 Task:  Click on Golf Select Pick Sheet First name Emma Last name Thompson and  Email softage.2@softage.net Group 1 Jon Rahm Group 2 Jordan Spieth Bonus Golfer Jon Rahm Group 3 Sungjae Im Group 4 Hideki Matsuyama #1 Golfer For The Week Sungjae Im Tie-Breaker Score 1 Submit pick sheet
Action: Mouse moved to (523, 331)
Screenshot: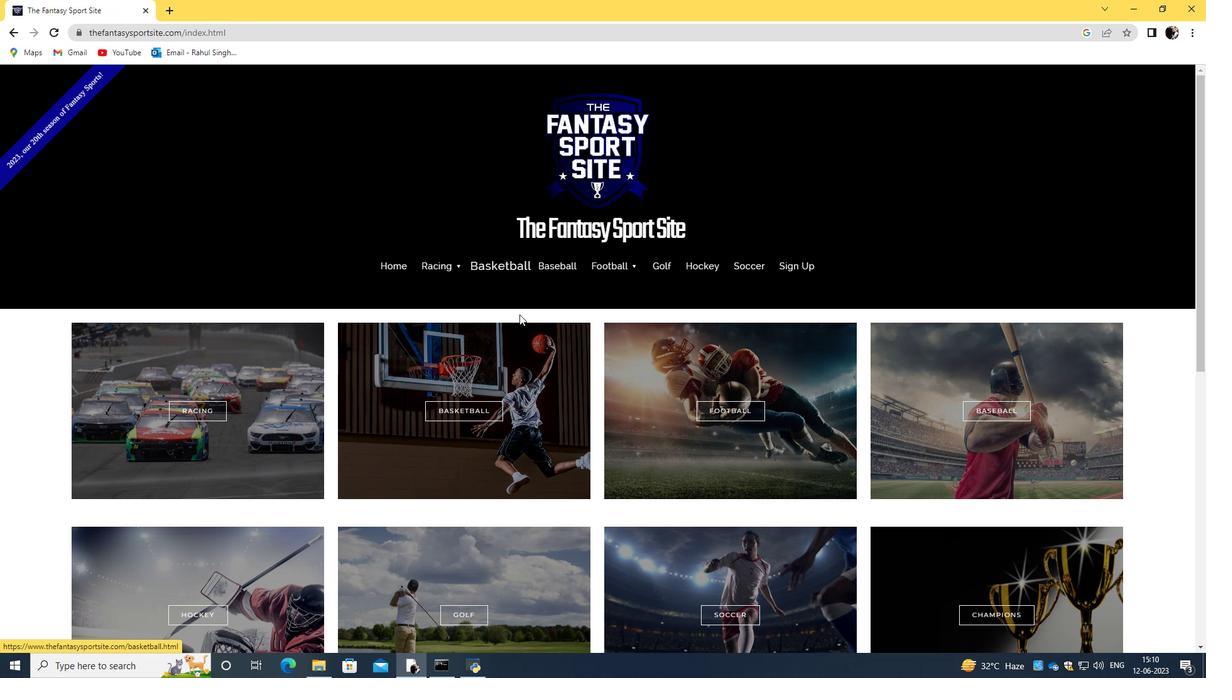 
Action: Mouse scrolled (523, 330) with delta (0, 0)
Screenshot: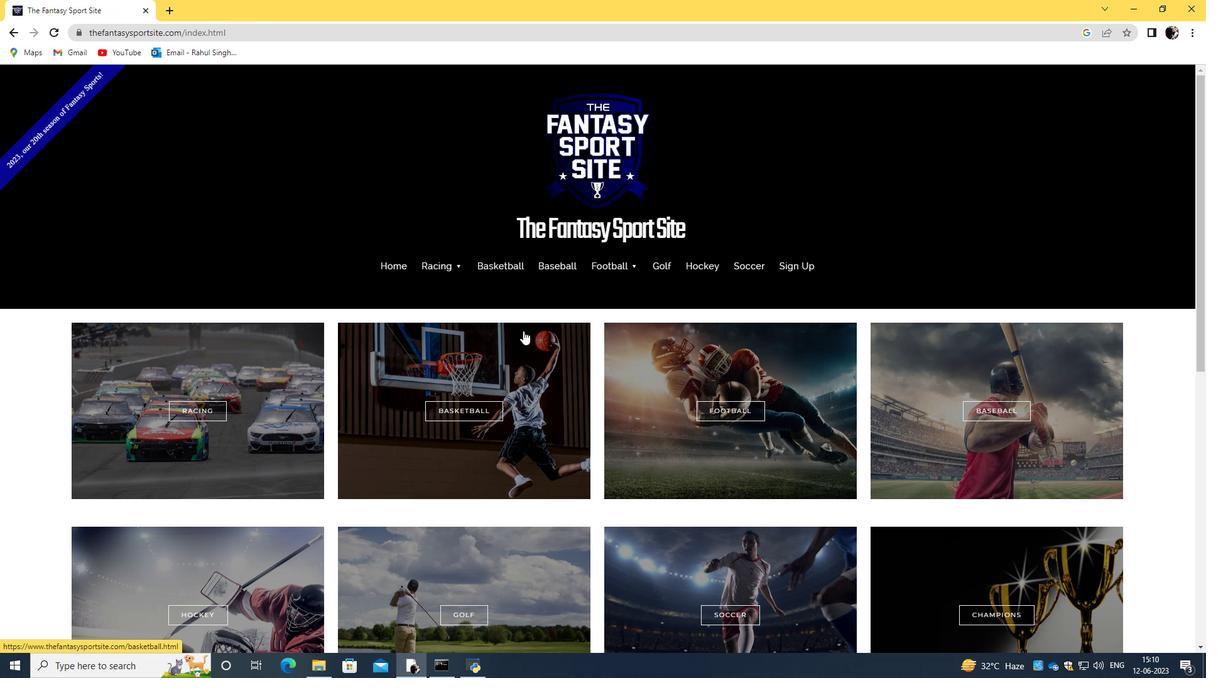 
Action: Mouse scrolled (523, 330) with delta (0, 0)
Screenshot: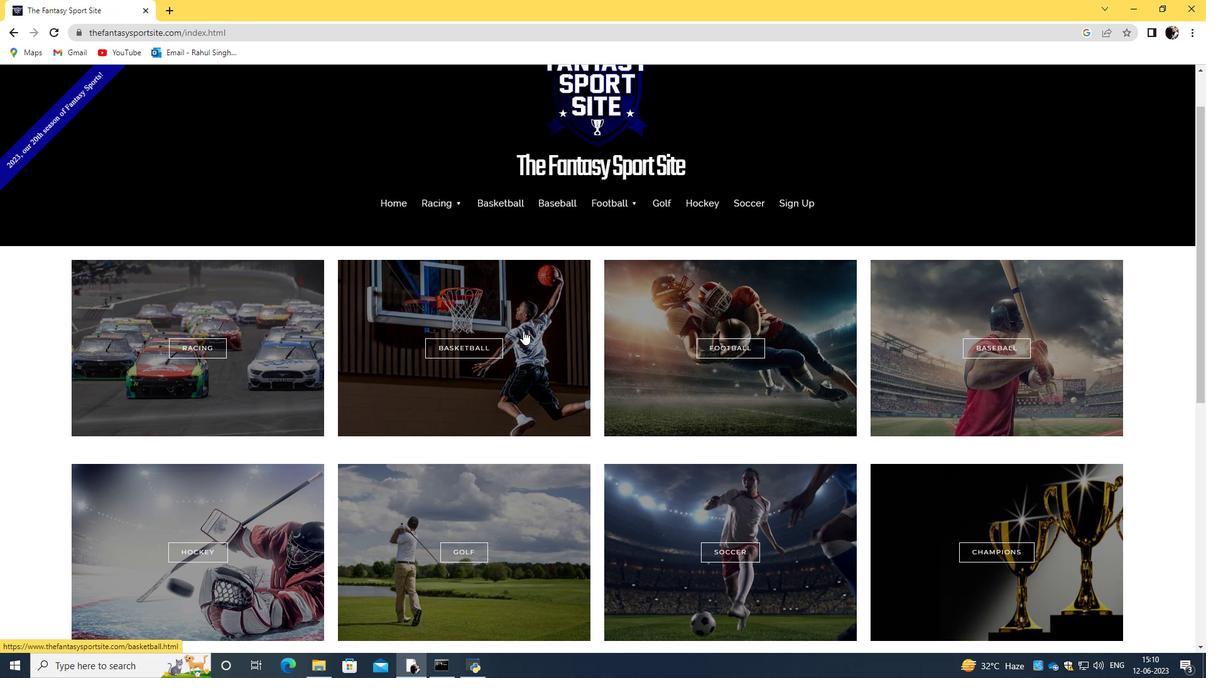 
Action: Mouse moved to (486, 492)
Screenshot: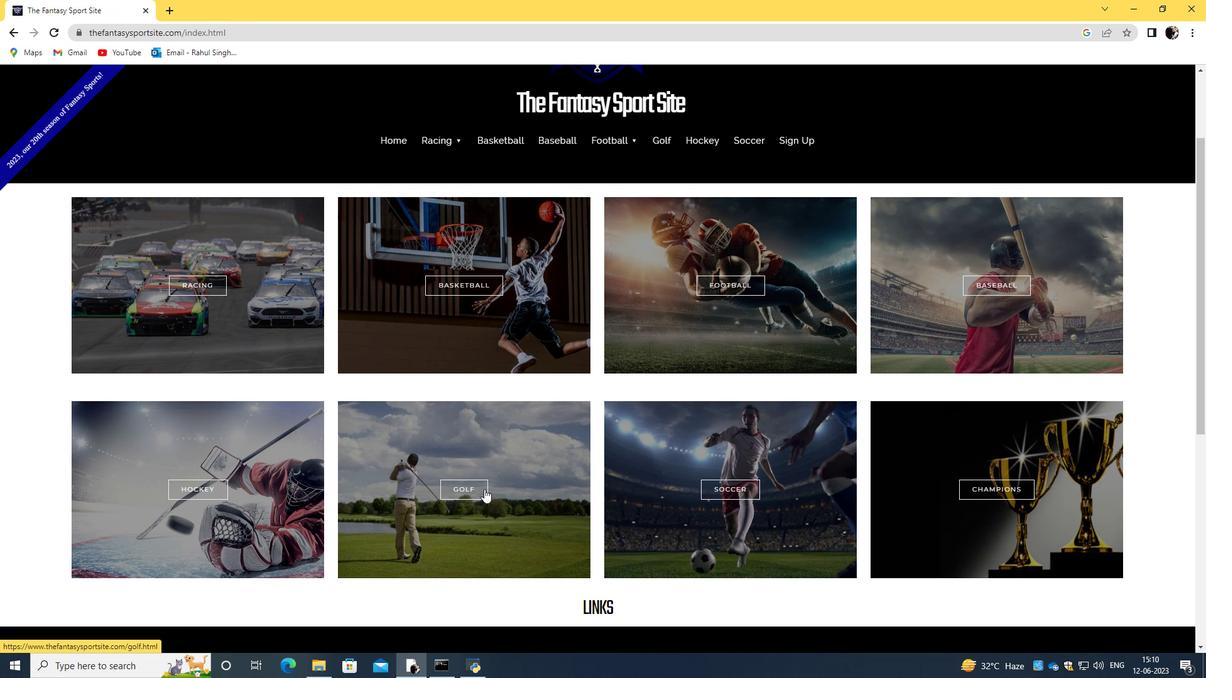
Action: Mouse pressed left at (486, 492)
Screenshot: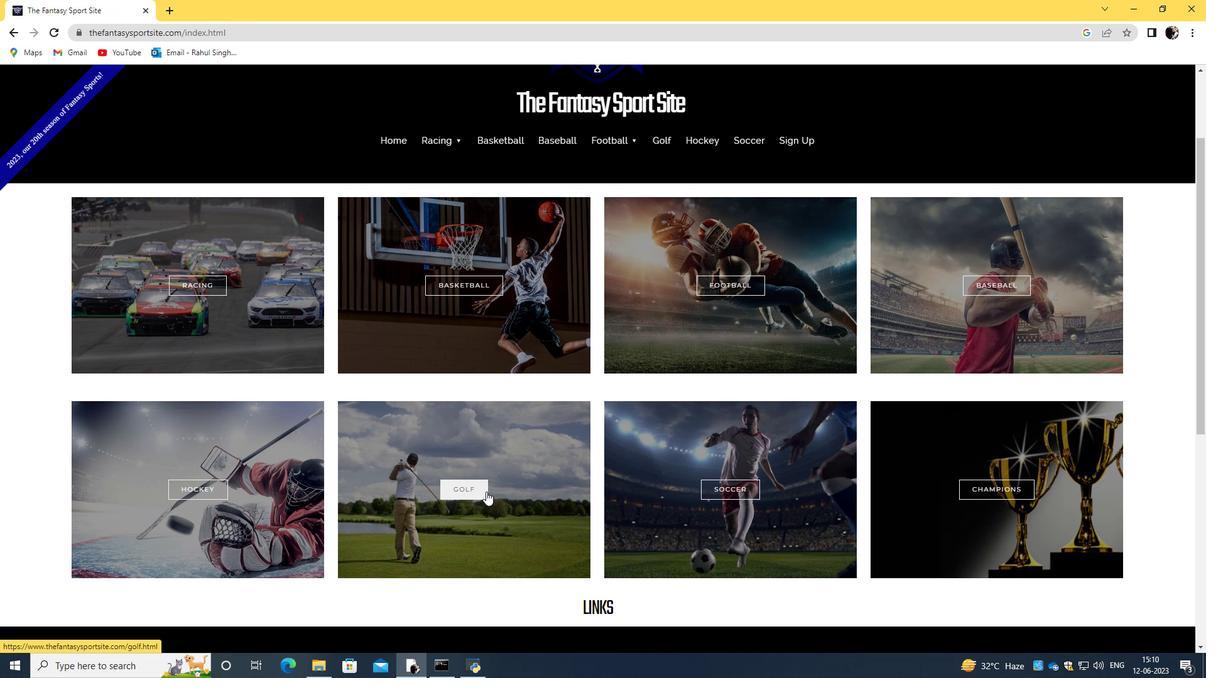 
Action: Mouse moved to (533, 387)
Screenshot: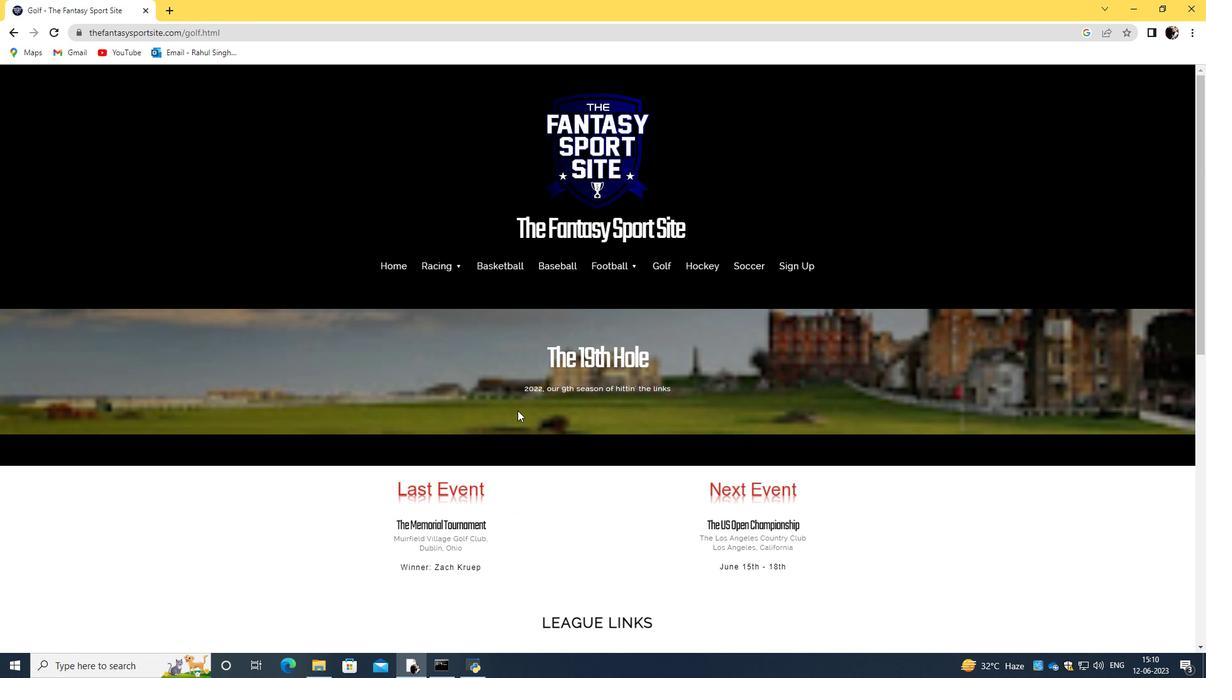 
Action: Mouse scrolled (533, 387) with delta (0, 0)
Screenshot: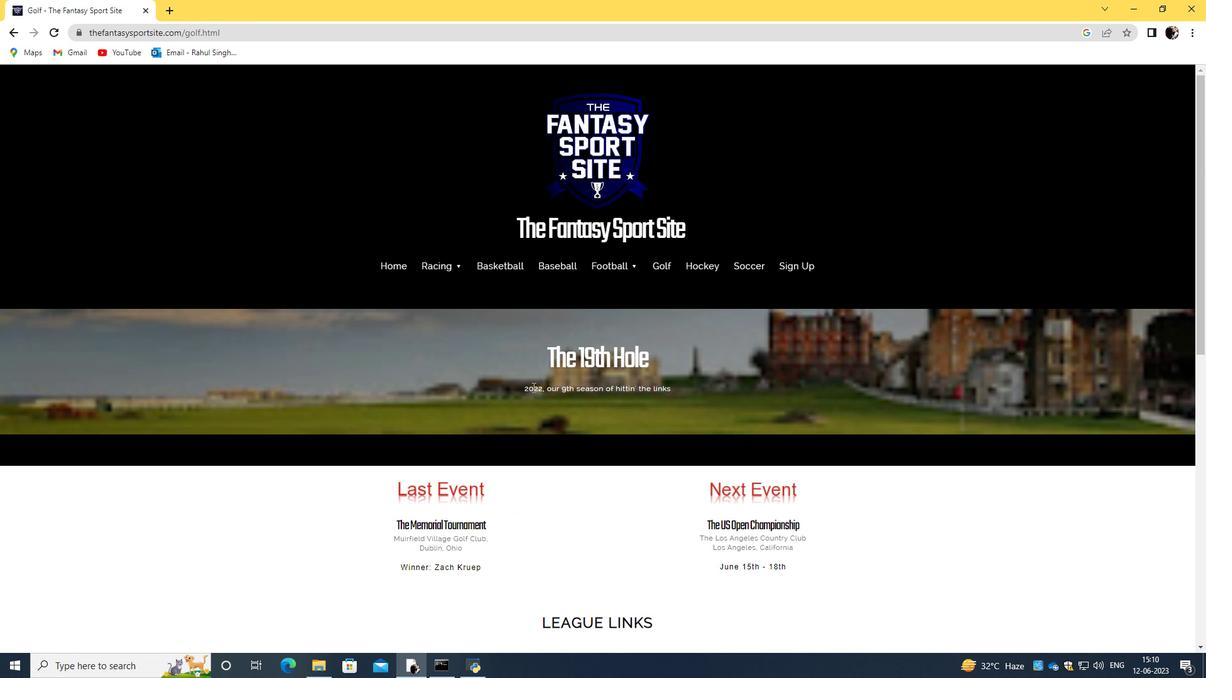 
Action: Mouse scrolled (533, 387) with delta (0, 0)
Screenshot: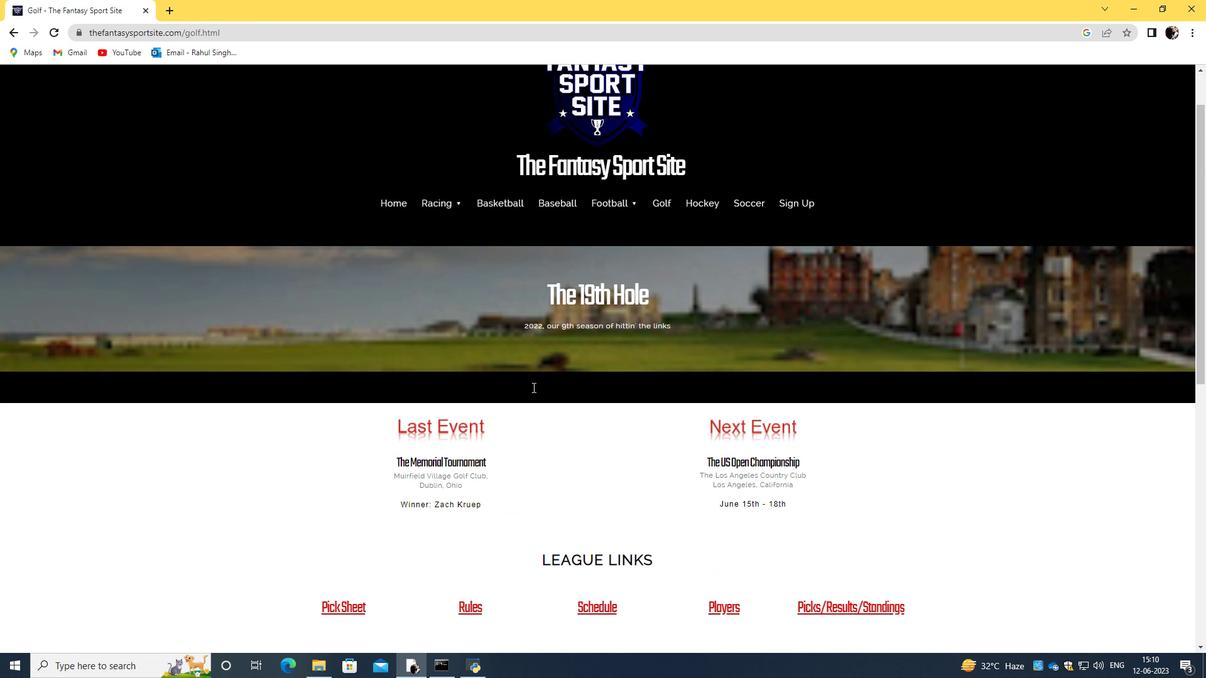 
Action: Mouse scrolled (533, 387) with delta (0, 0)
Screenshot: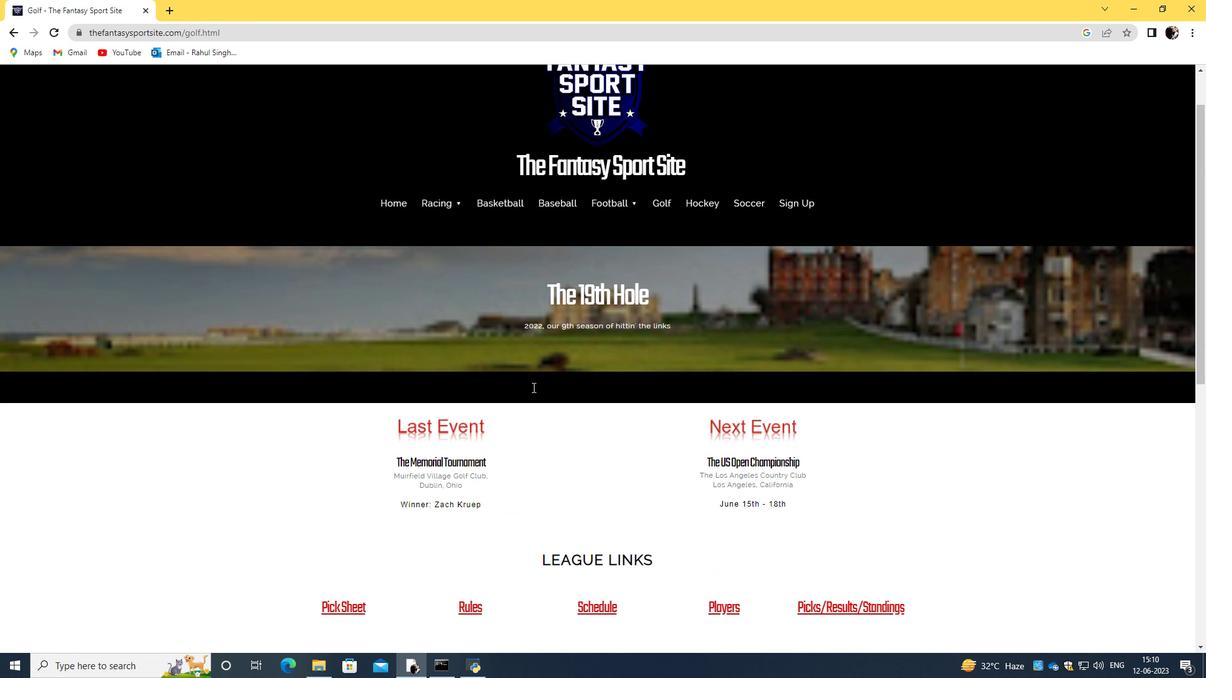 
Action: Mouse moved to (356, 489)
Screenshot: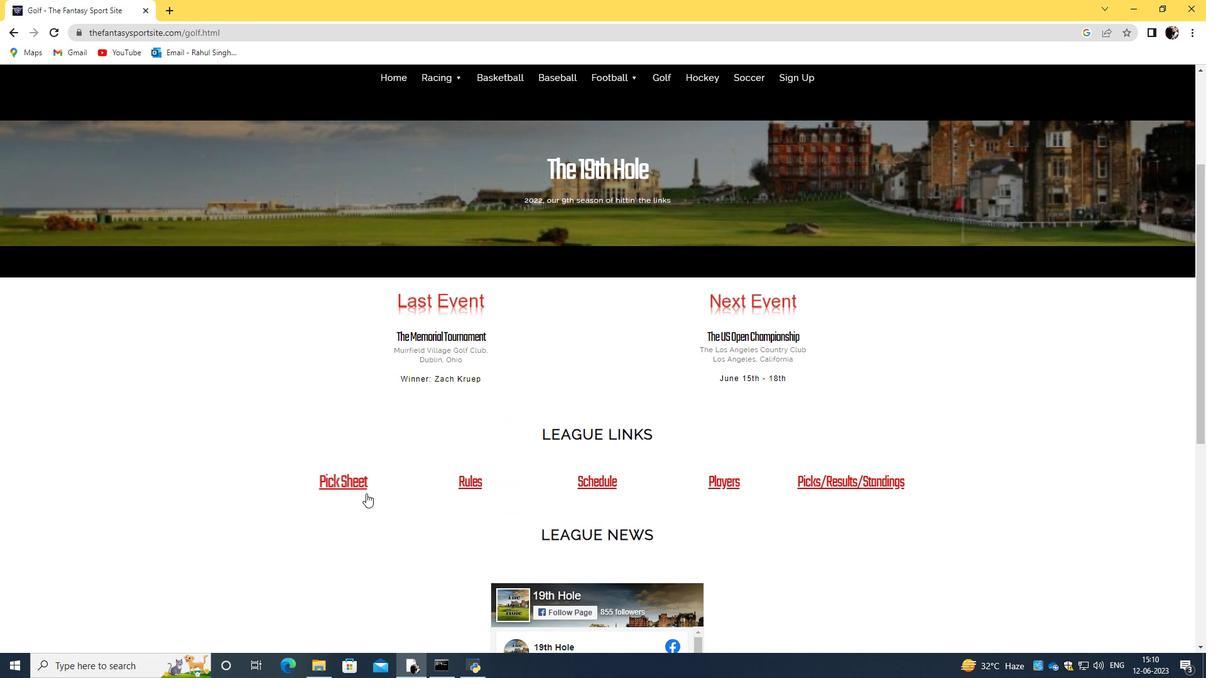 
Action: Mouse pressed left at (356, 489)
Screenshot: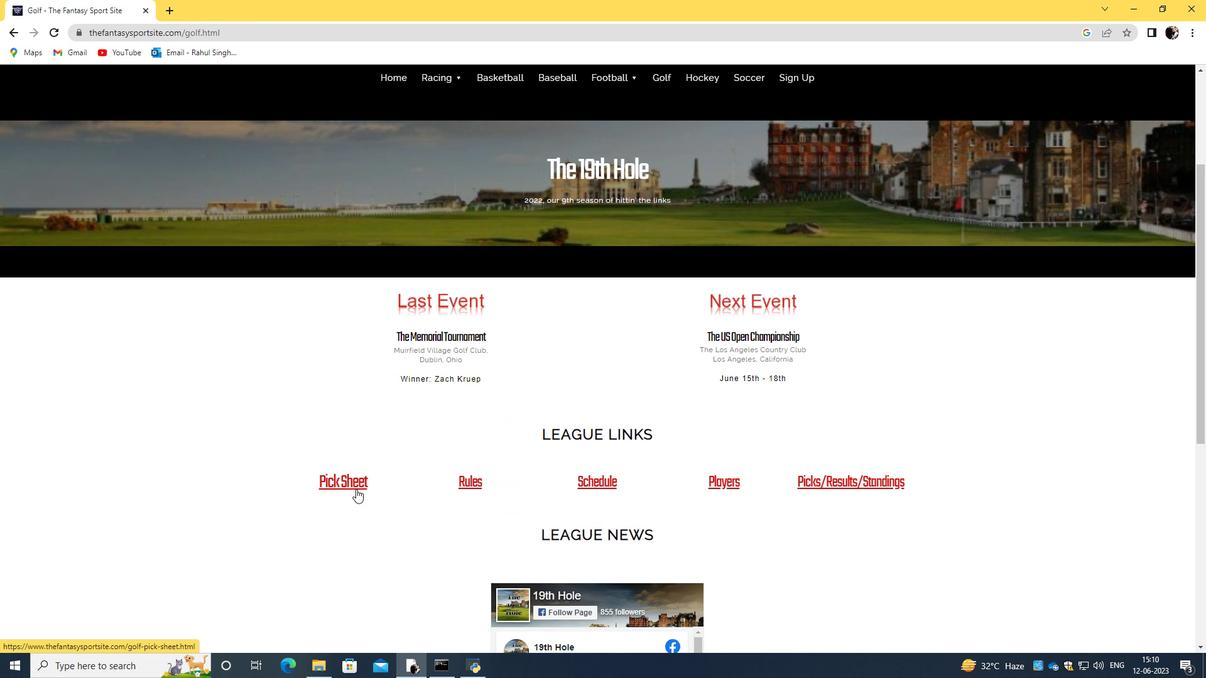 
Action: Mouse moved to (648, 372)
Screenshot: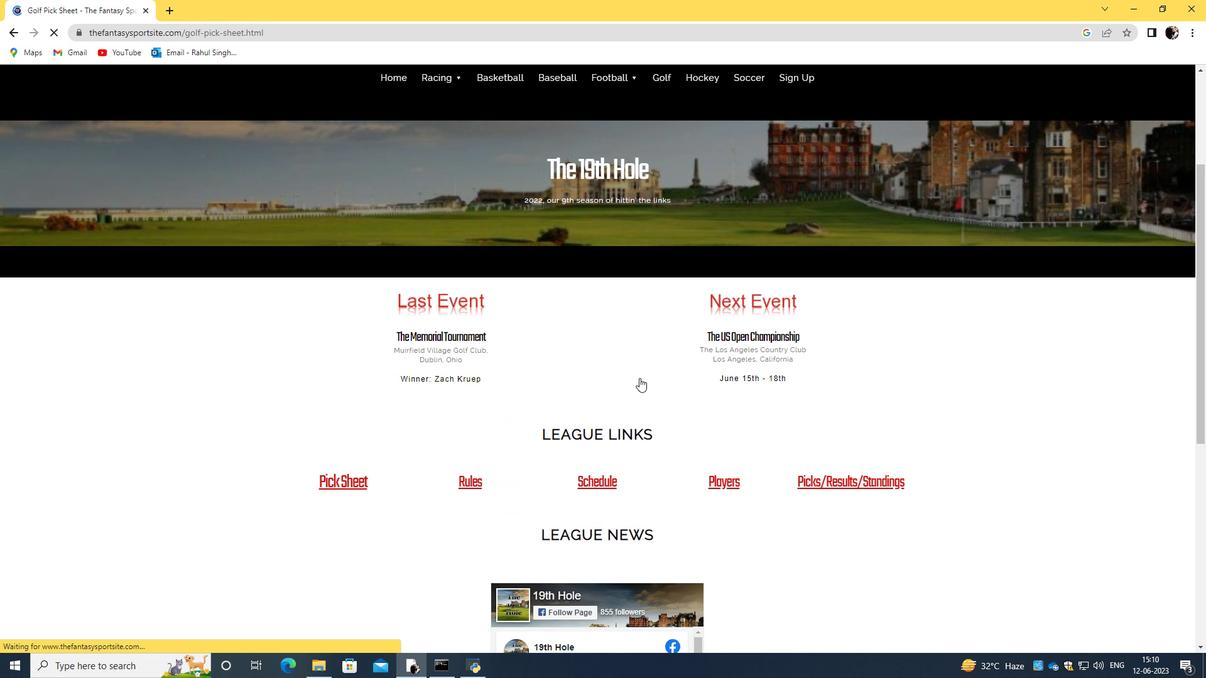 
Action: Mouse scrolled (648, 372) with delta (0, 0)
Screenshot: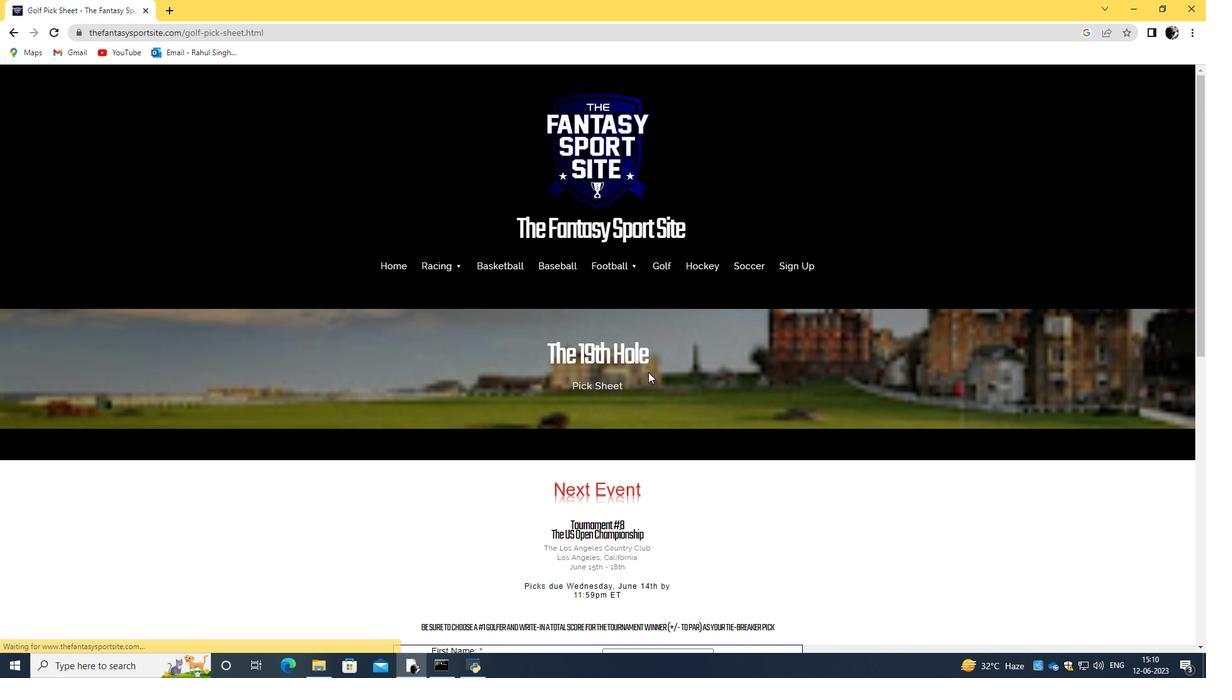 
Action: Mouse scrolled (648, 372) with delta (0, 0)
Screenshot: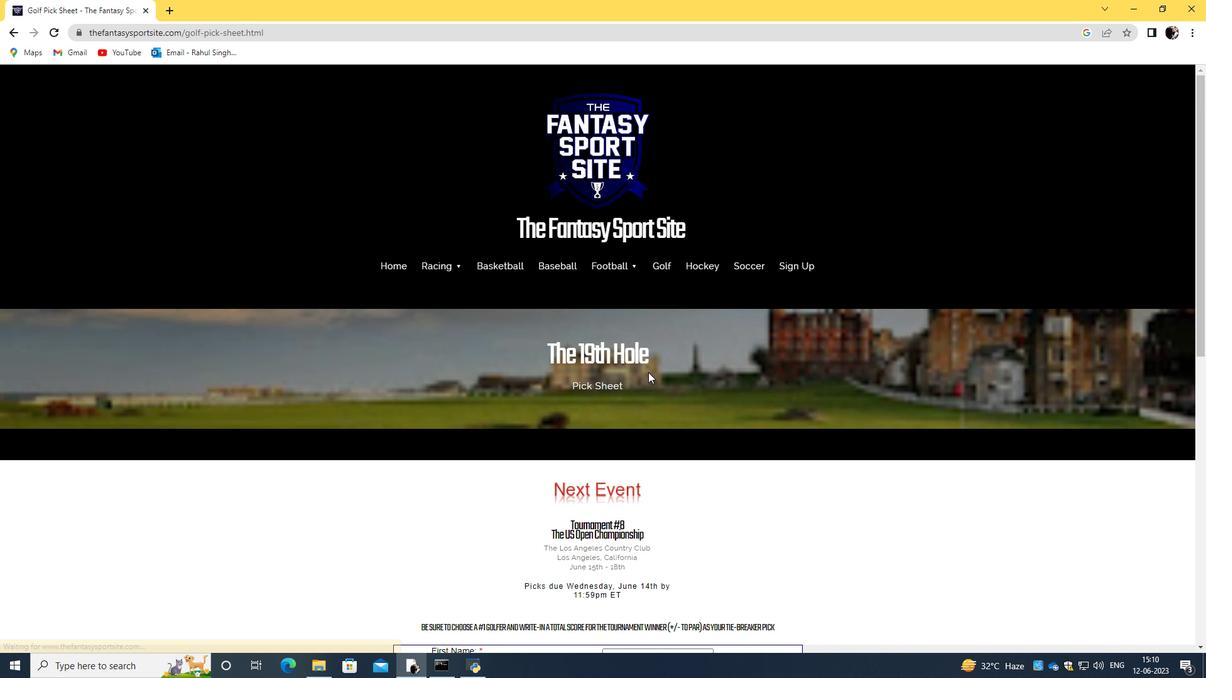 
Action: Mouse moved to (649, 372)
Screenshot: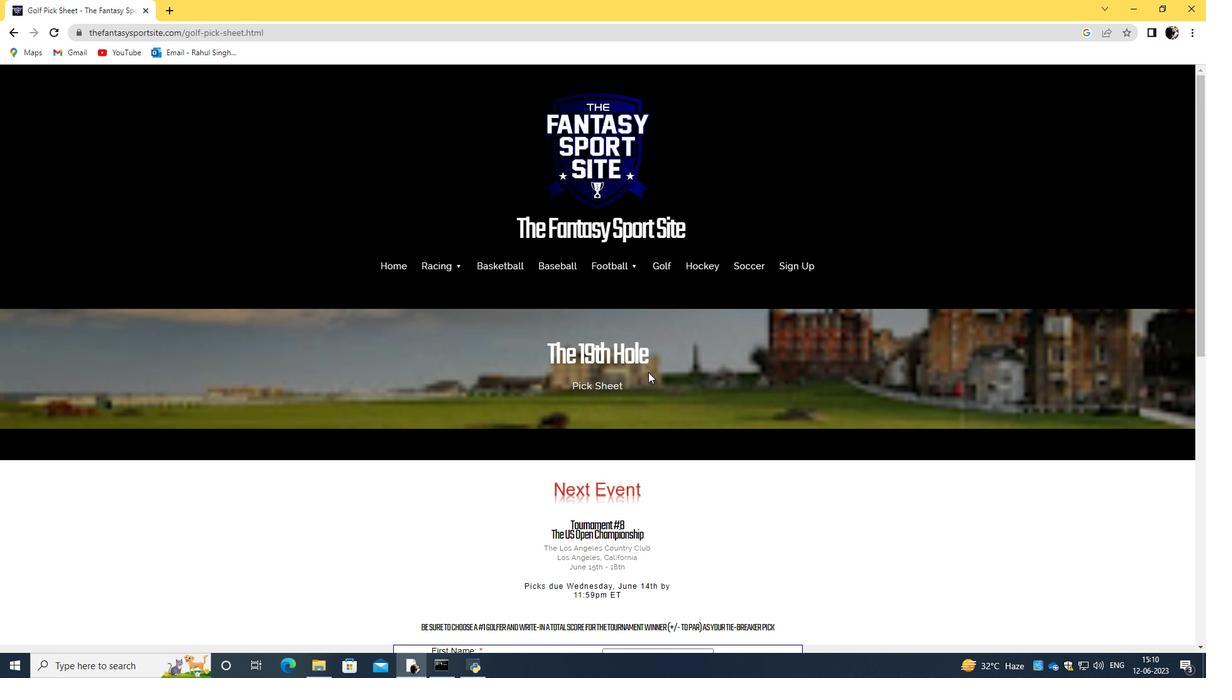 
Action: Mouse scrolled (649, 372) with delta (0, 0)
Screenshot: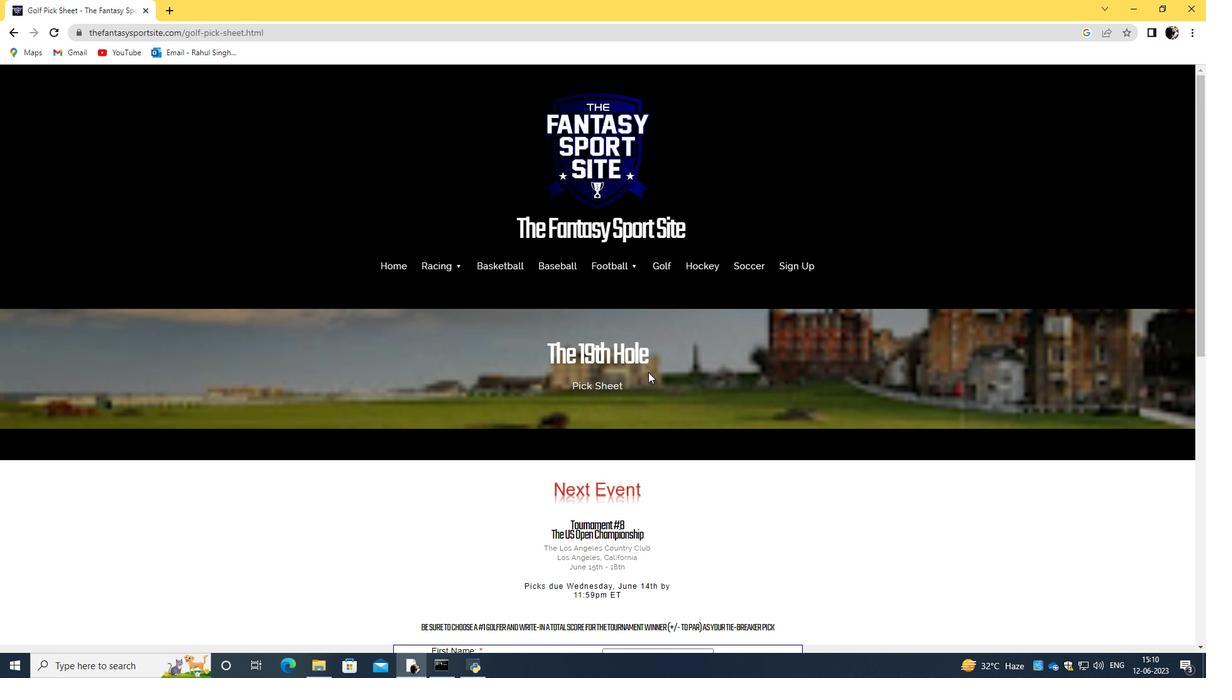 
Action: Mouse scrolled (649, 372) with delta (0, 0)
Screenshot: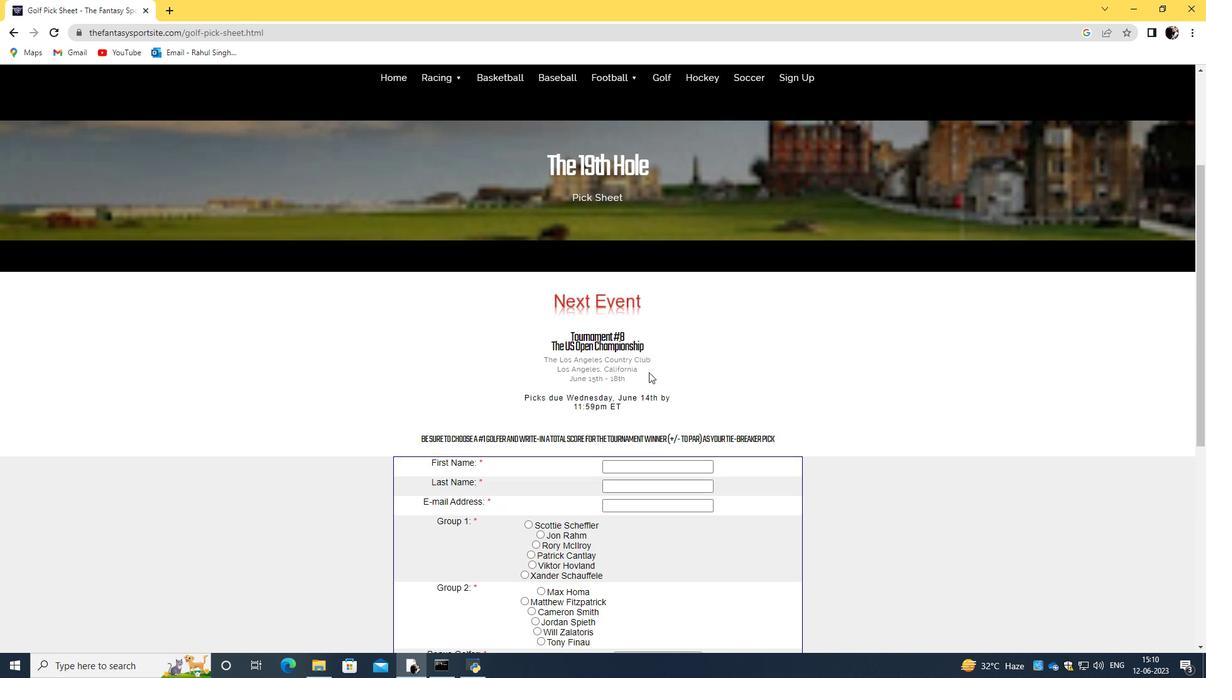 
Action: Mouse moved to (649, 372)
Screenshot: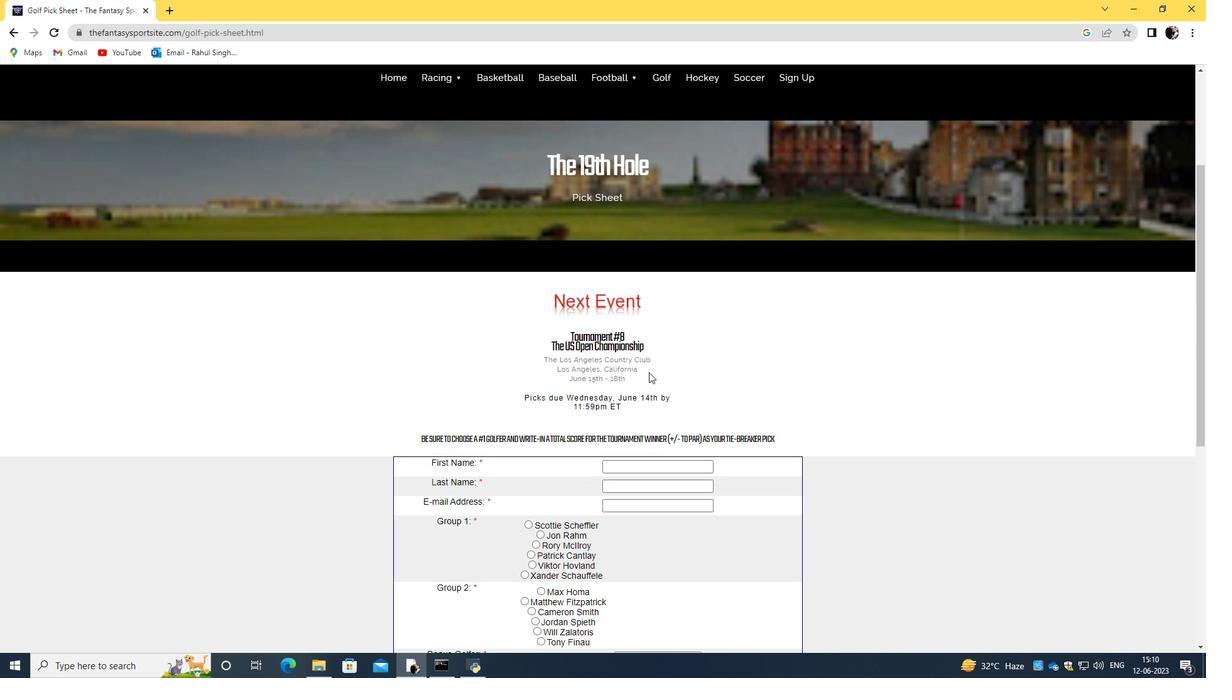 
Action: Mouse scrolled (649, 372) with delta (0, 0)
Screenshot: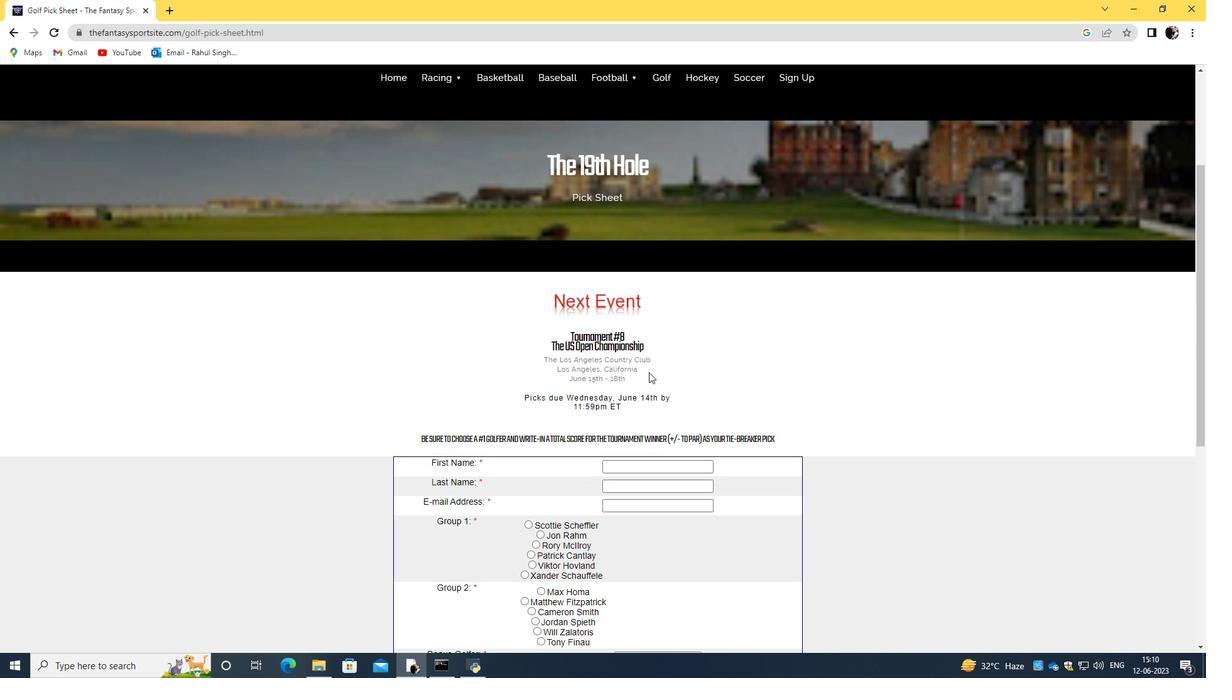 
Action: Mouse moved to (648, 341)
Screenshot: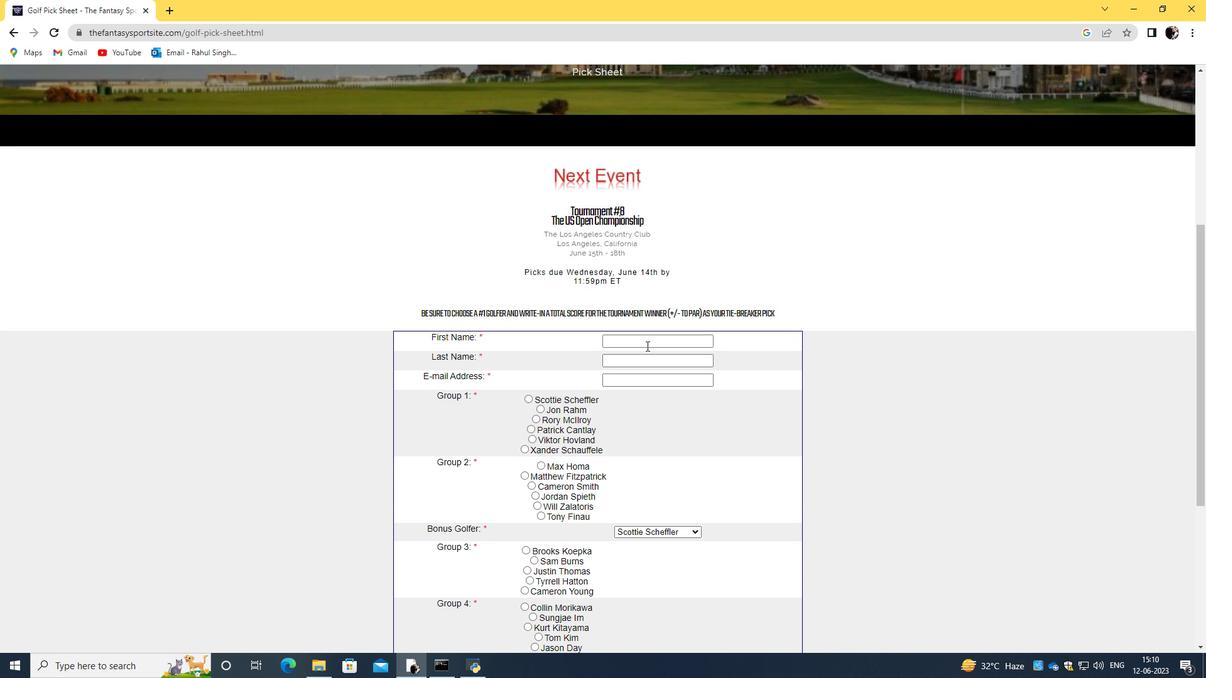 
Action: Mouse pressed left at (648, 341)
Screenshot: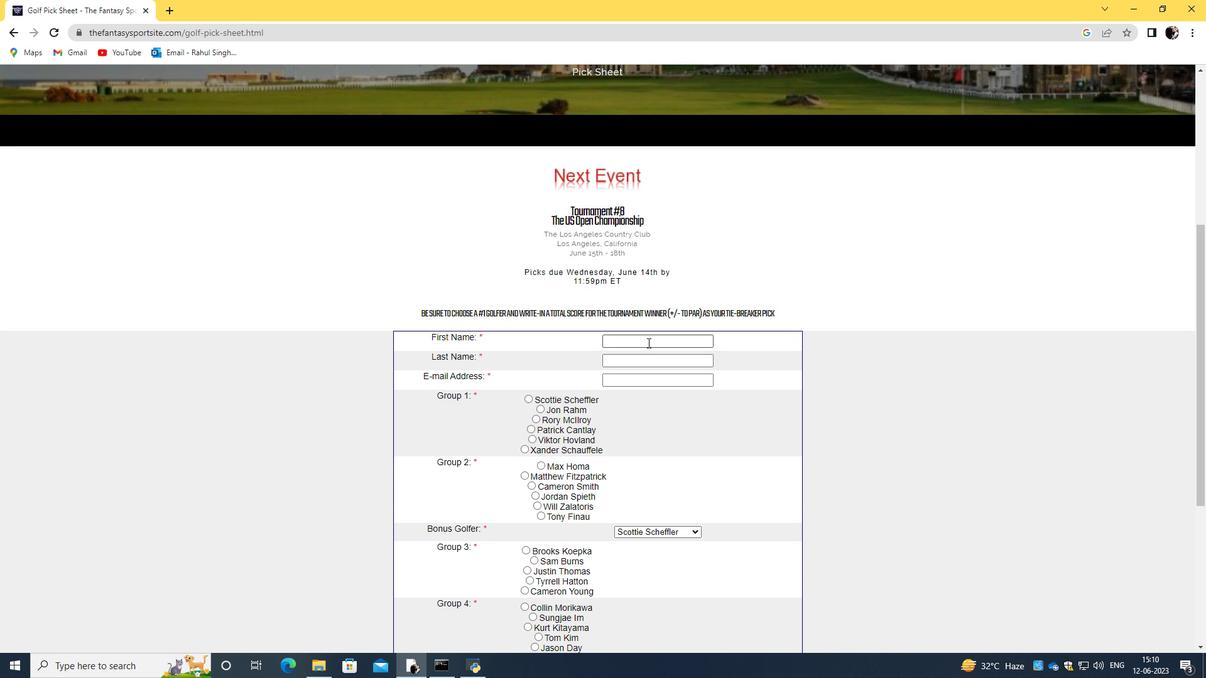 
Action: Key pressed <Key.caps_lock>E<Key.caps_lock>mma<Key.tab>t<Key.caps_lock><Key.backspace>T<Key.caps_lock>hompson<Key.tab>softage.2<Key.shift>@softage.net
Screenshot: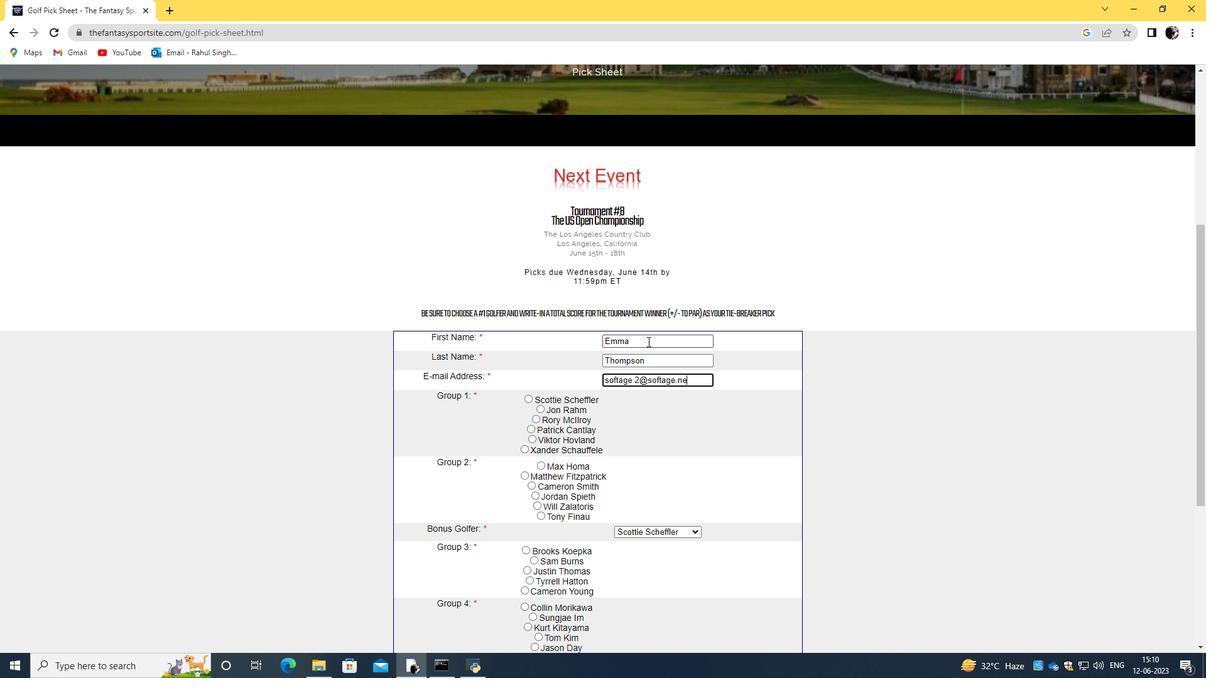 
Action: Mouse moved to (647, 407)
Screenshot: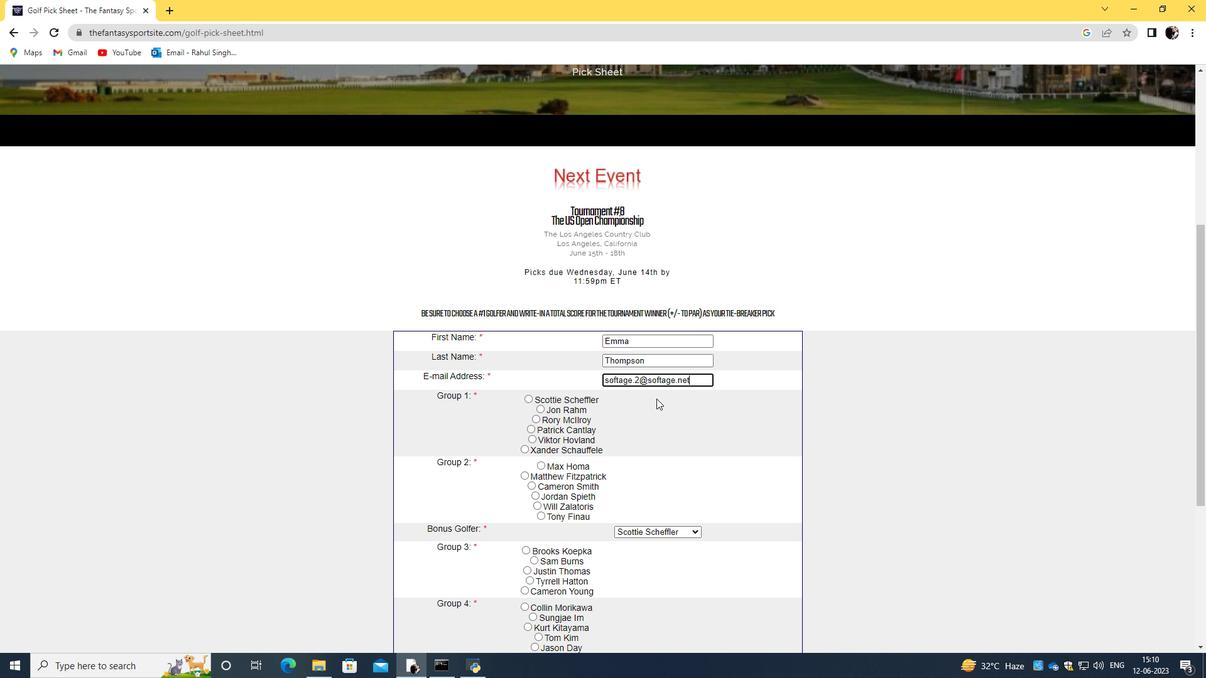 
Action: Mouse scrolled (647, 407) with delta (0, 0)
Screenshot: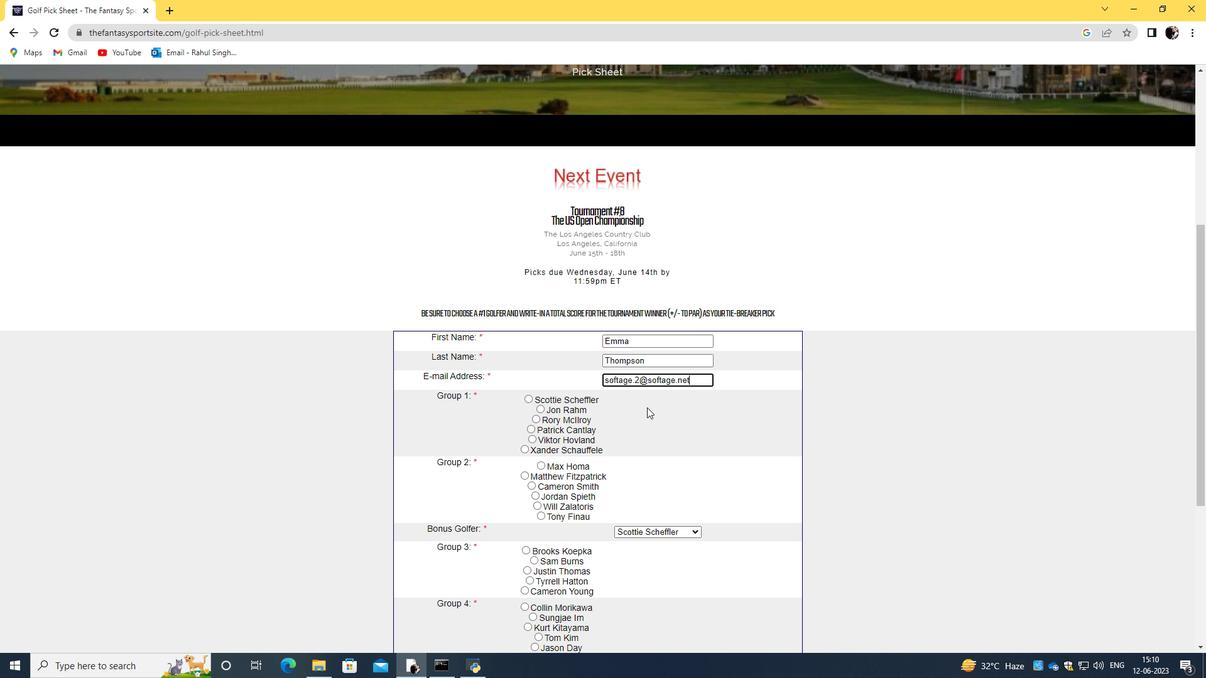 
Action: Mouse scrolled (647, 407) with delta (0, 0)
Screenshot: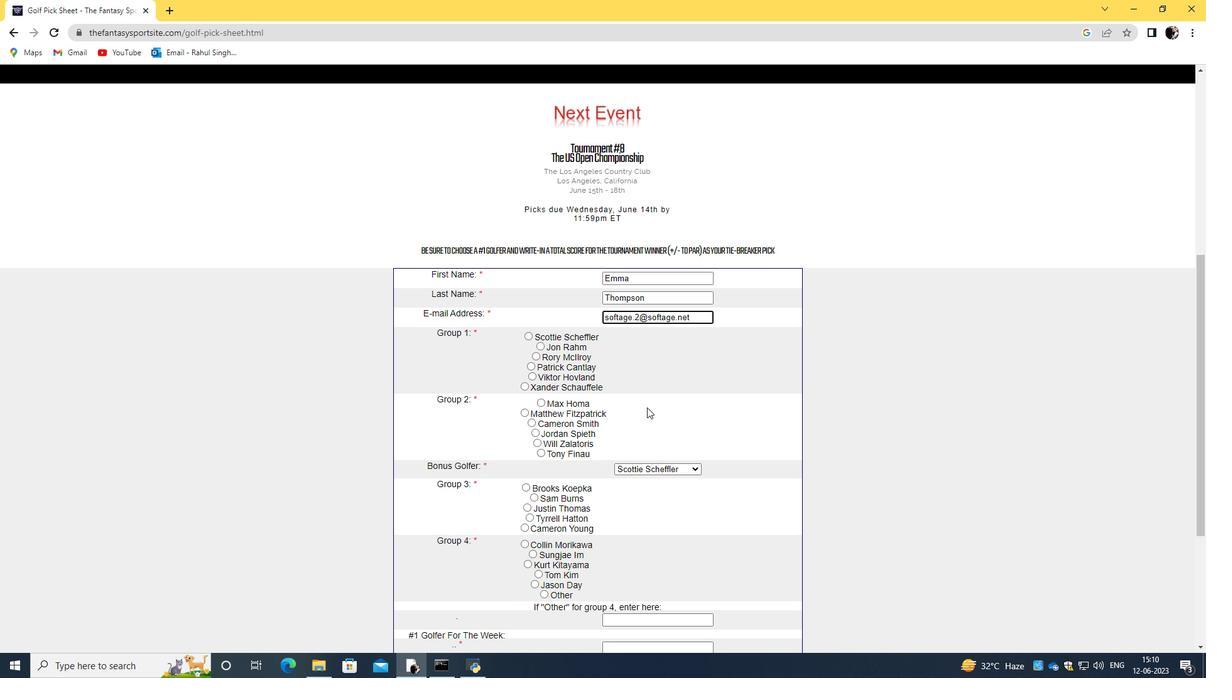 
Action: Mouse moved to (644, 388)
Screenshot: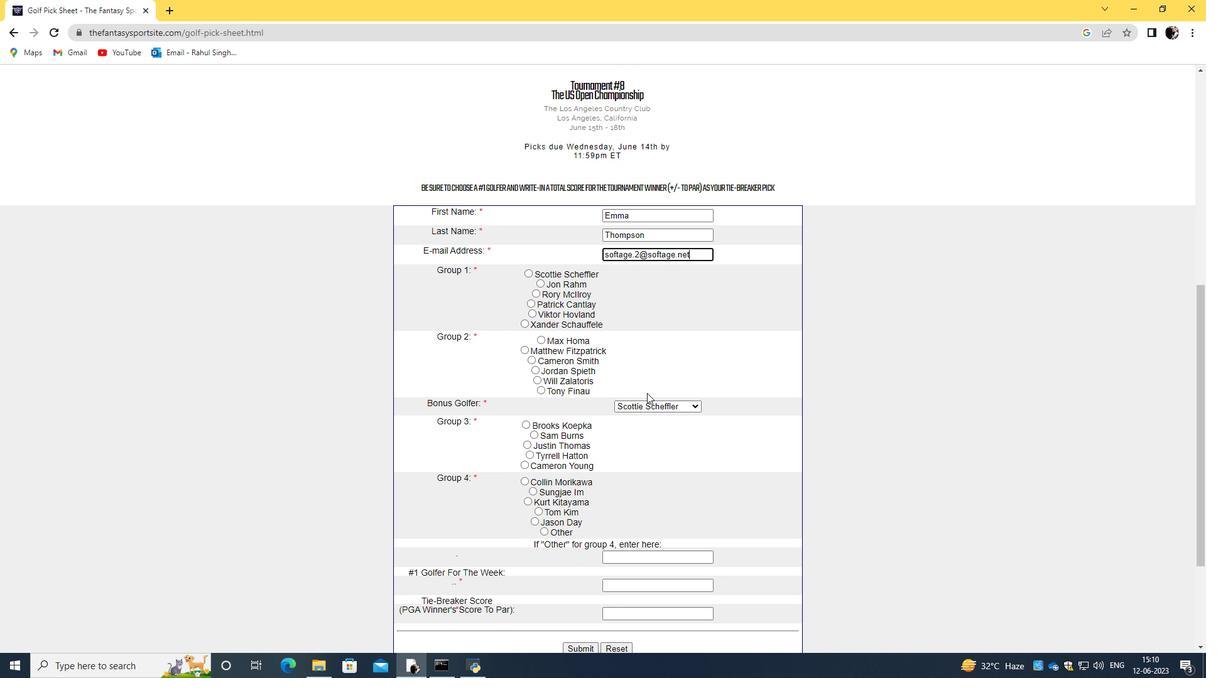 
Action: Mouse scrolled (644, 389) with delta (0, 0)
Screenshot: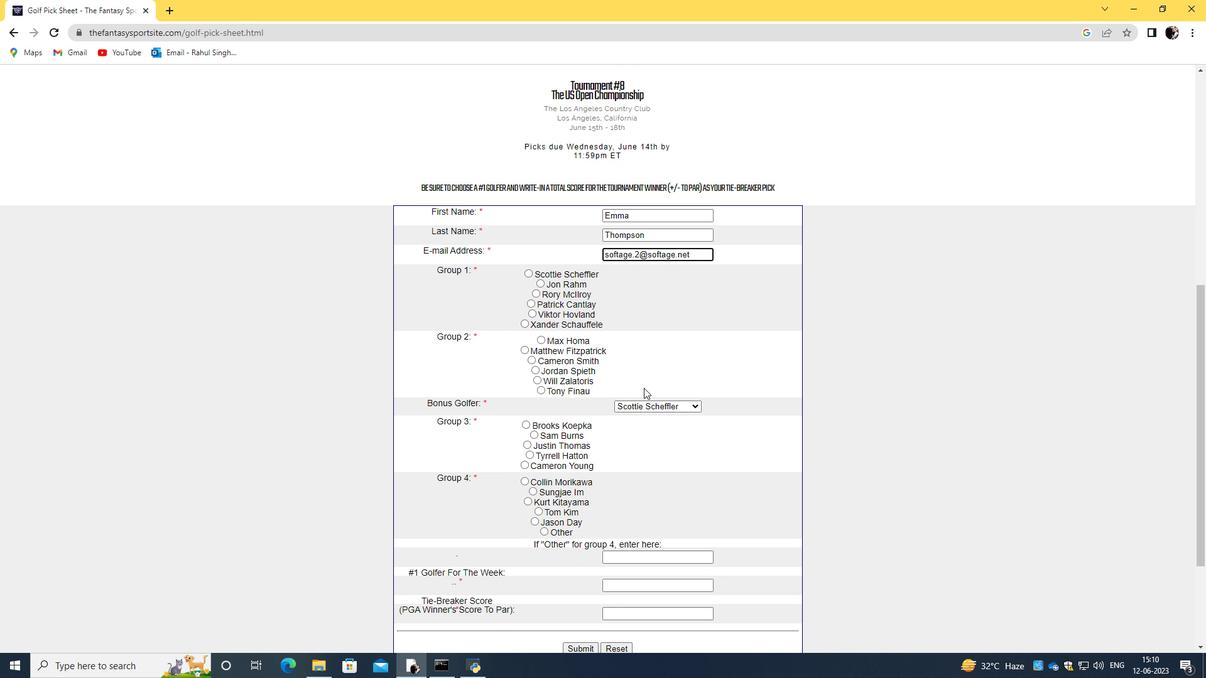 
Action: Mouse moved to (540, 345)
Screenshot: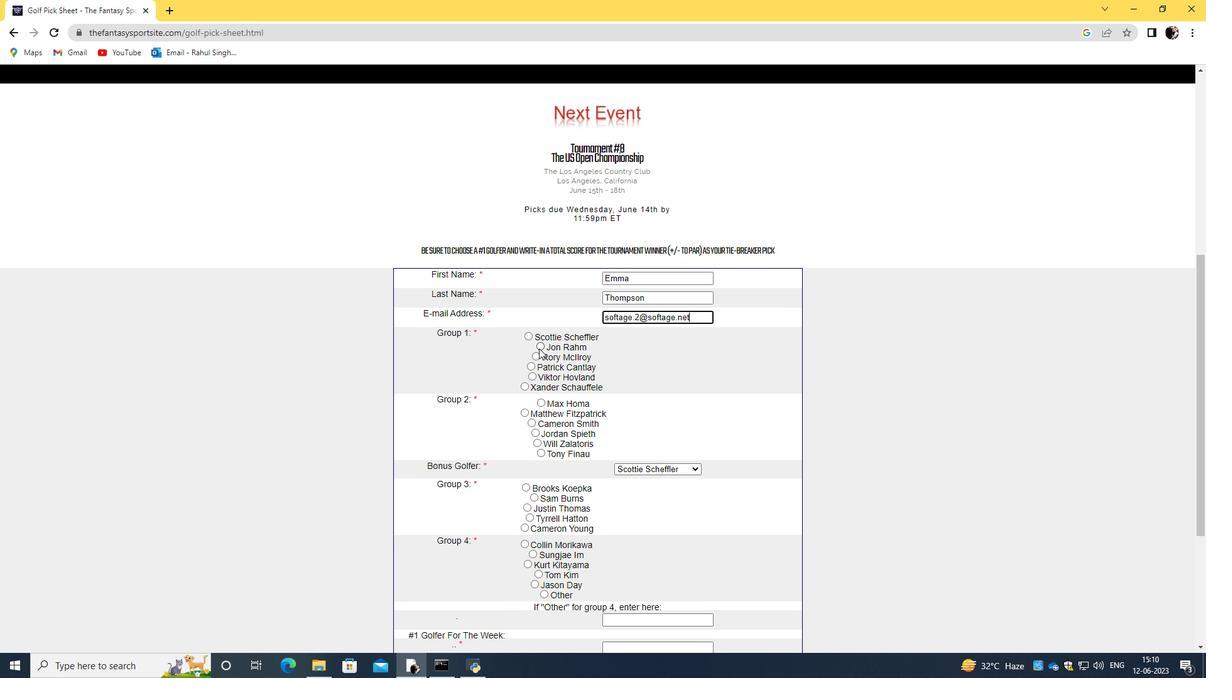 
Action: Mouse pressed left at (540, 345)
Screenshot: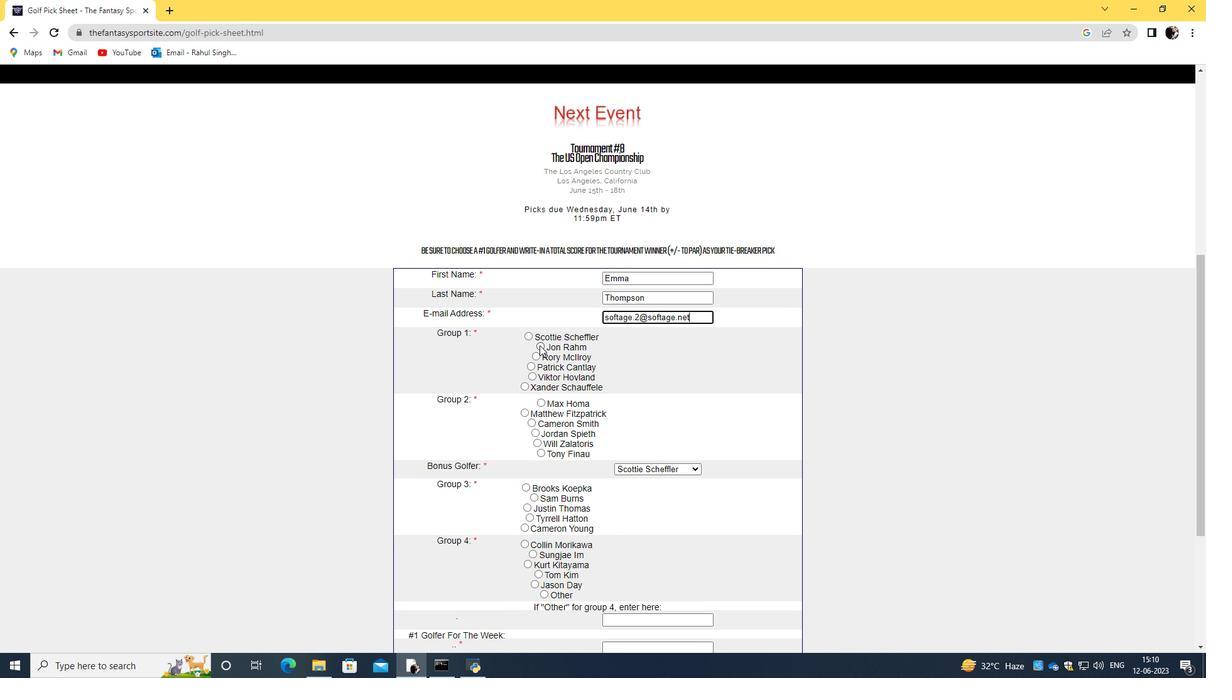 
Action: Mouse moved to (615, 378)
Screenshot: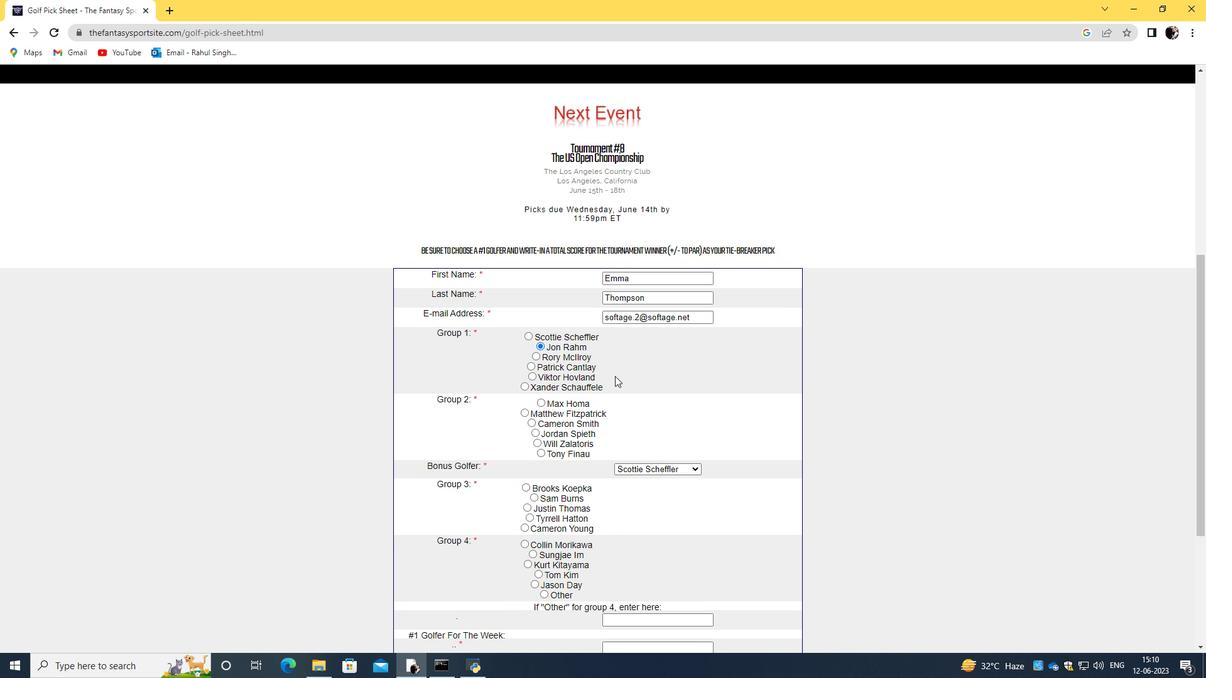 
Action: Mouse scrolled (615, 377) with delta (0, 0)
Screenshot: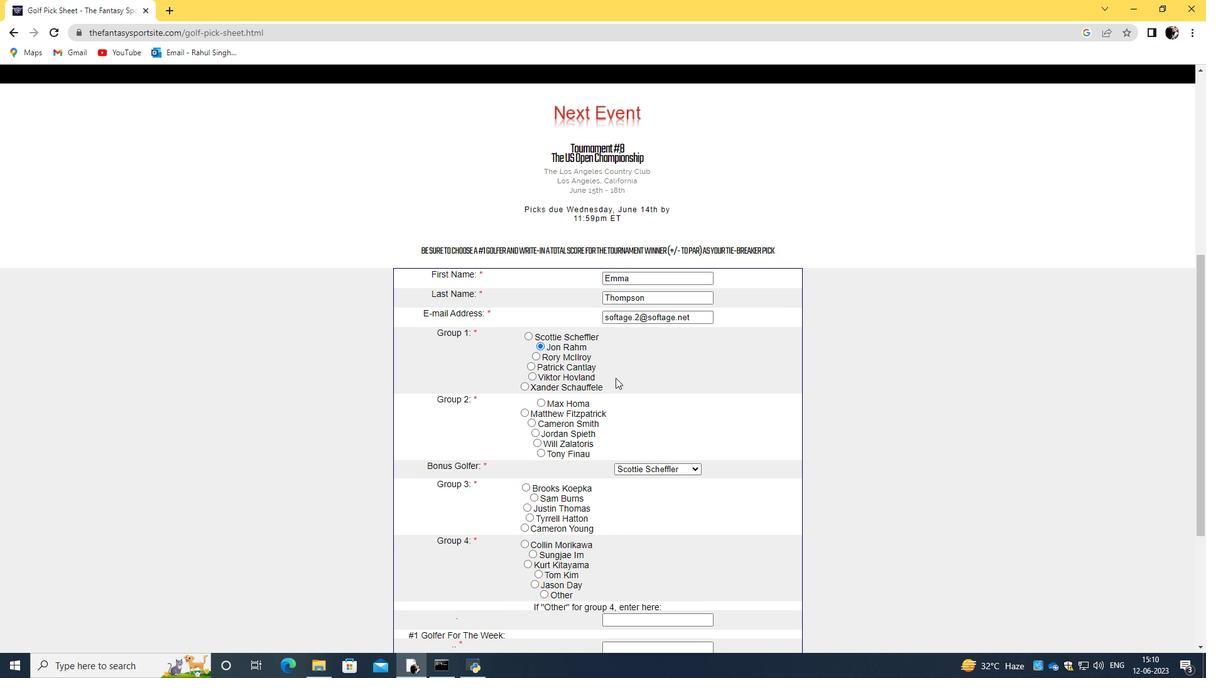 
Action: Mouse moved to (534, 370)
Screenshot: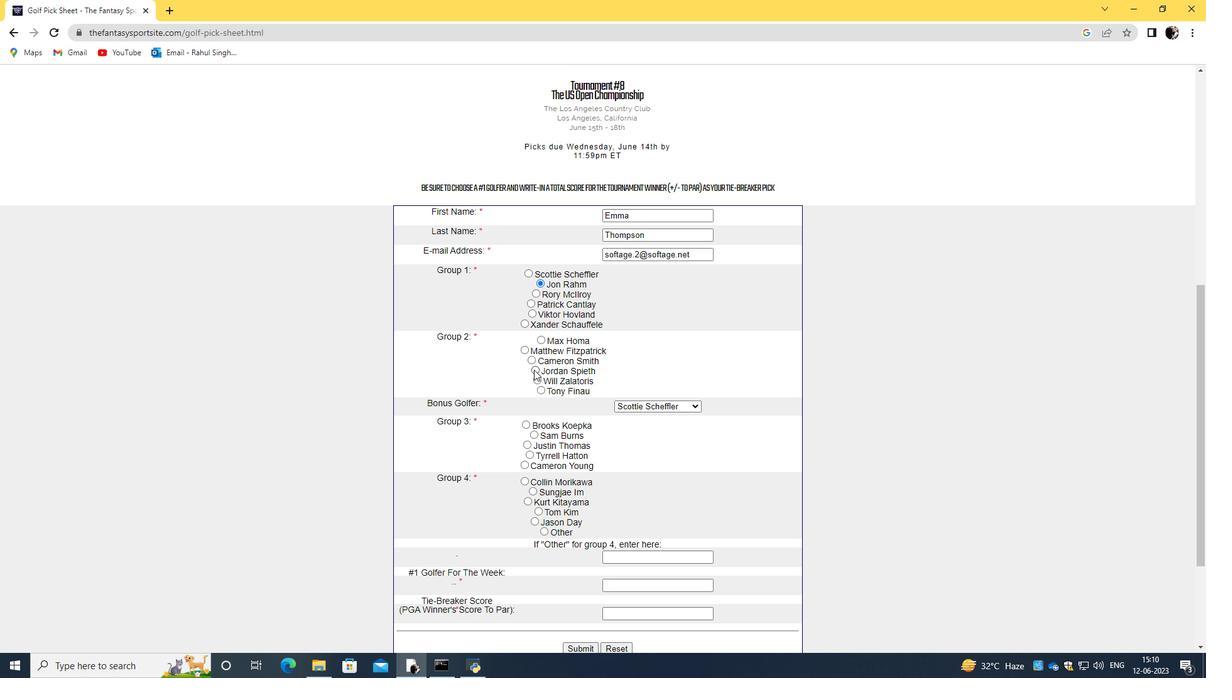 
Action: Mouse pressed left at (534, 370)
Screenshot: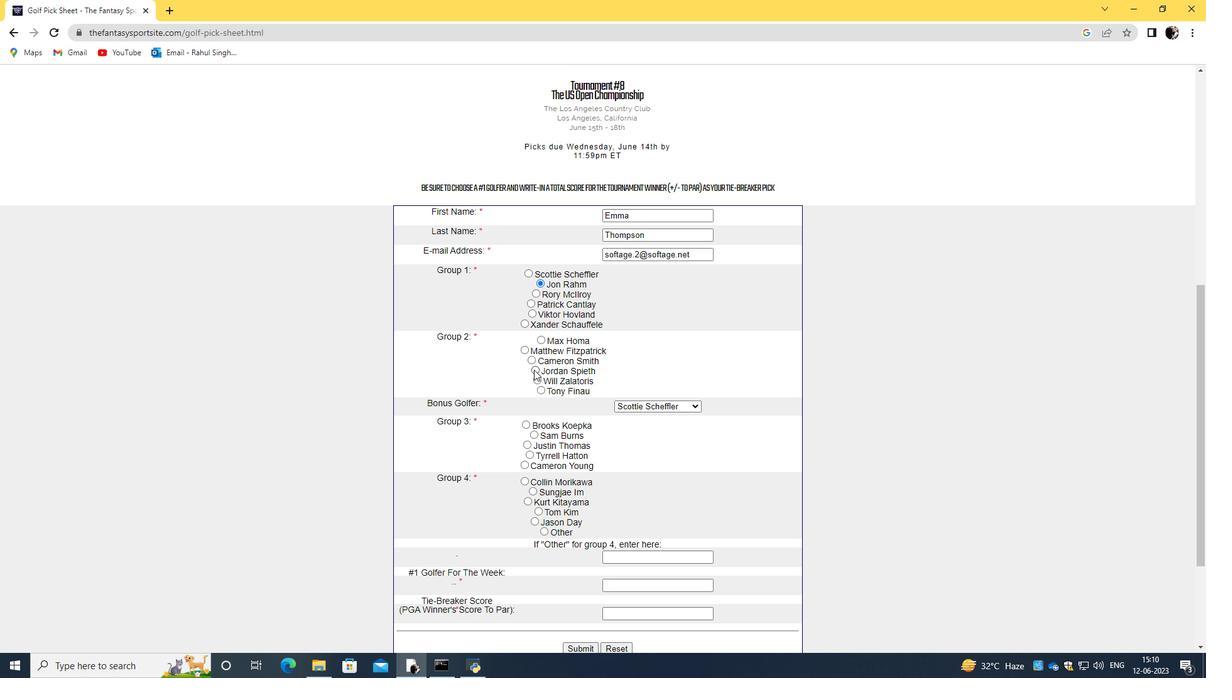 
Action: Mouse moved to (681, 409)
Screenshot: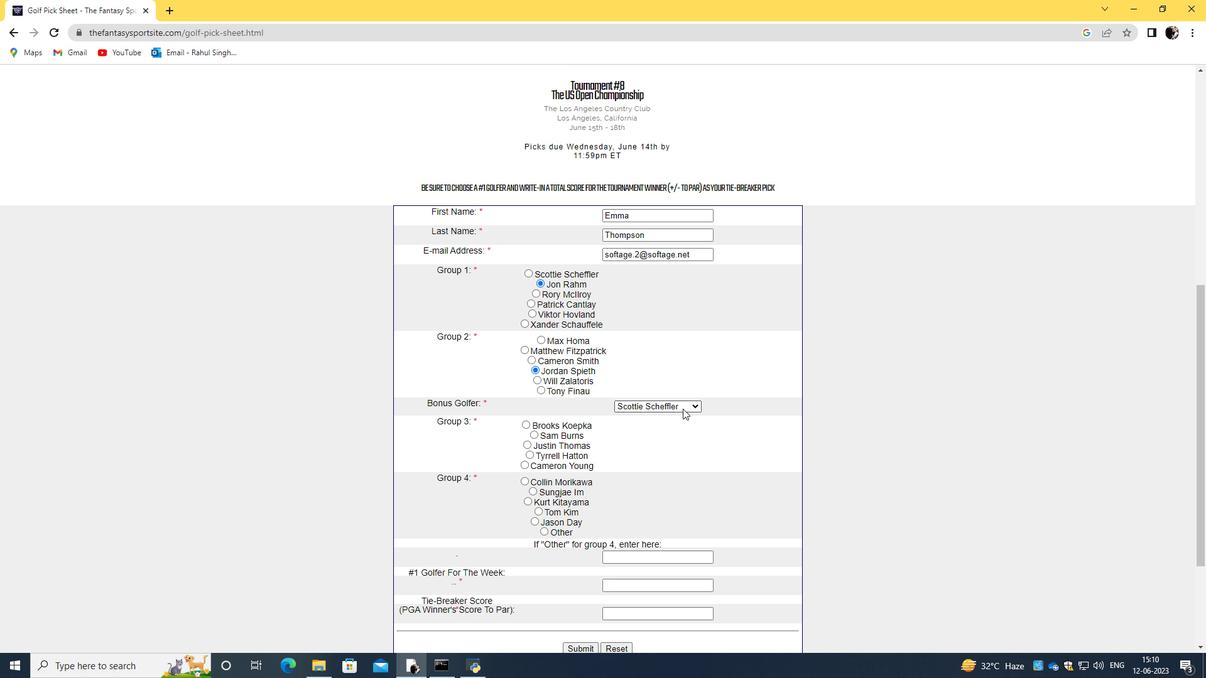 
Action: Mouse pressed left at (681, 409)
Screenshot: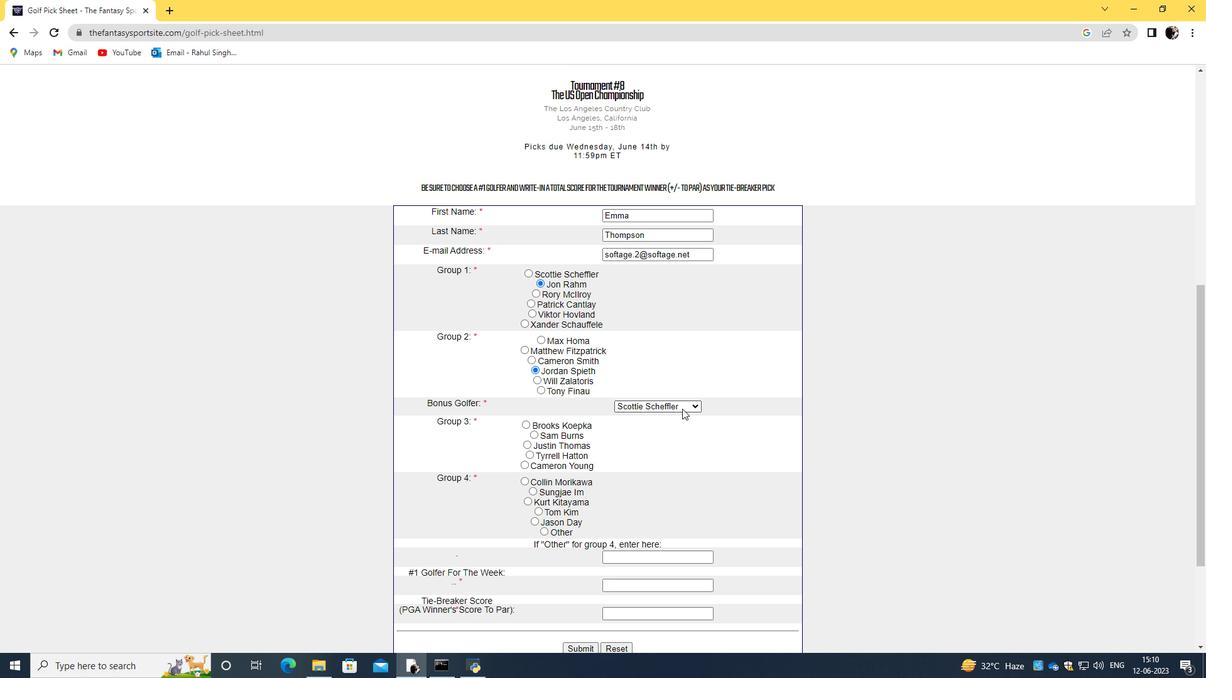 
Action: Mouse moved to (657, 428)
Screenshot: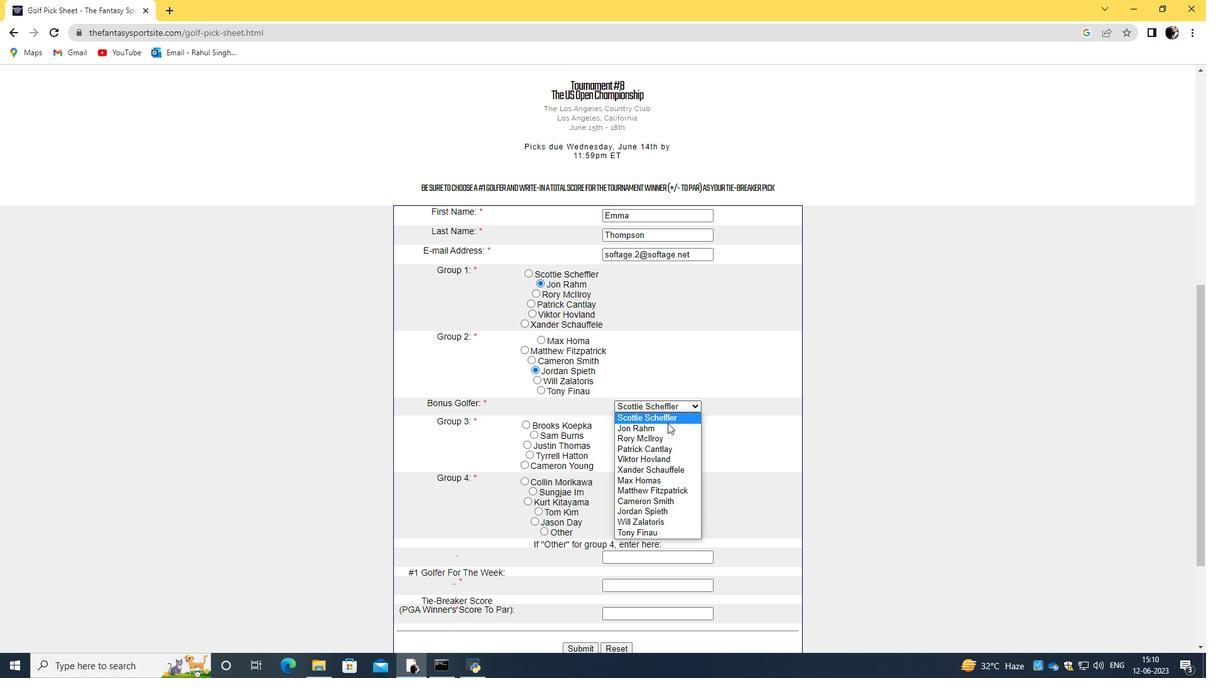 
Action: Mouse pressed left at (657, 428)
Screenshot: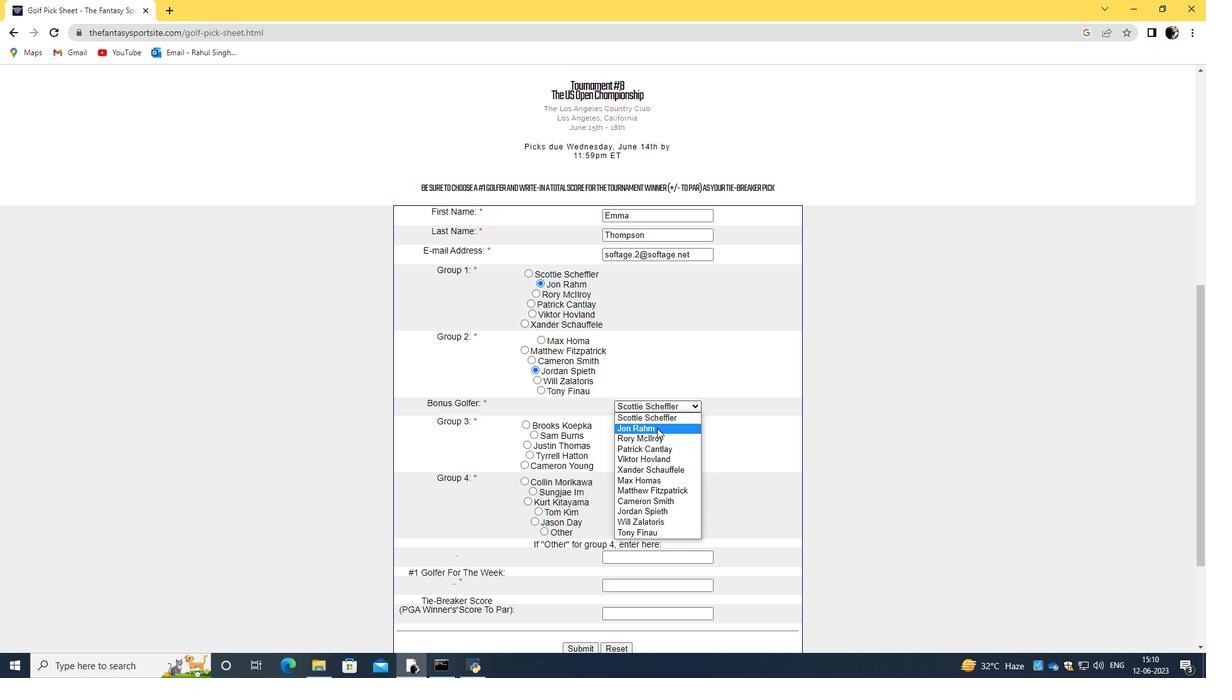 
Action: Mouse moved to (643, 335)
Screenshot: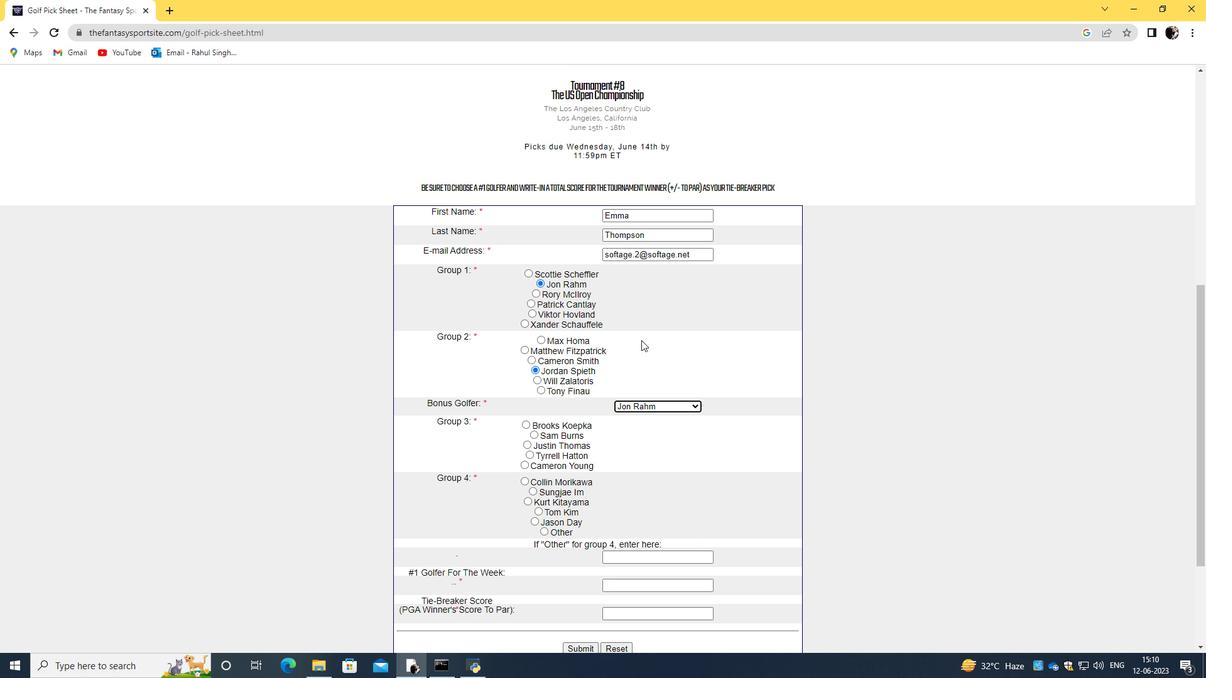 
Action: Mouse scrolled (643, 334) with delta (0, 0)
Screenshot: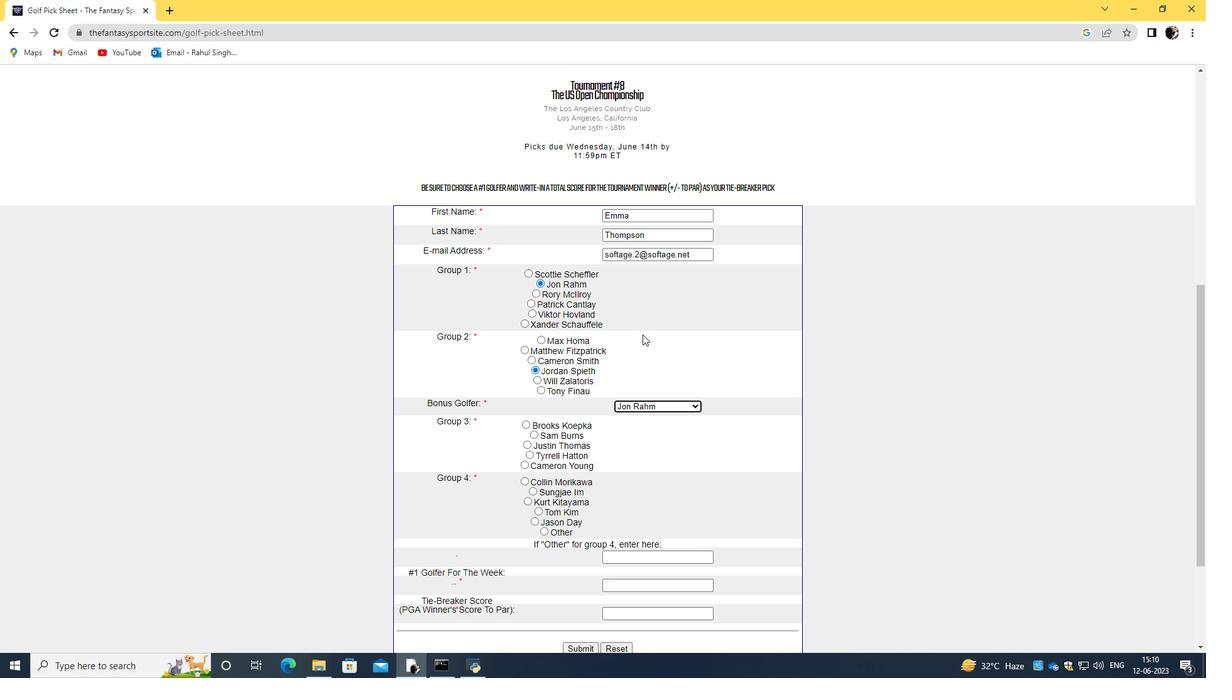 
Action: Mouse moved to (591, 366)
Screenshot: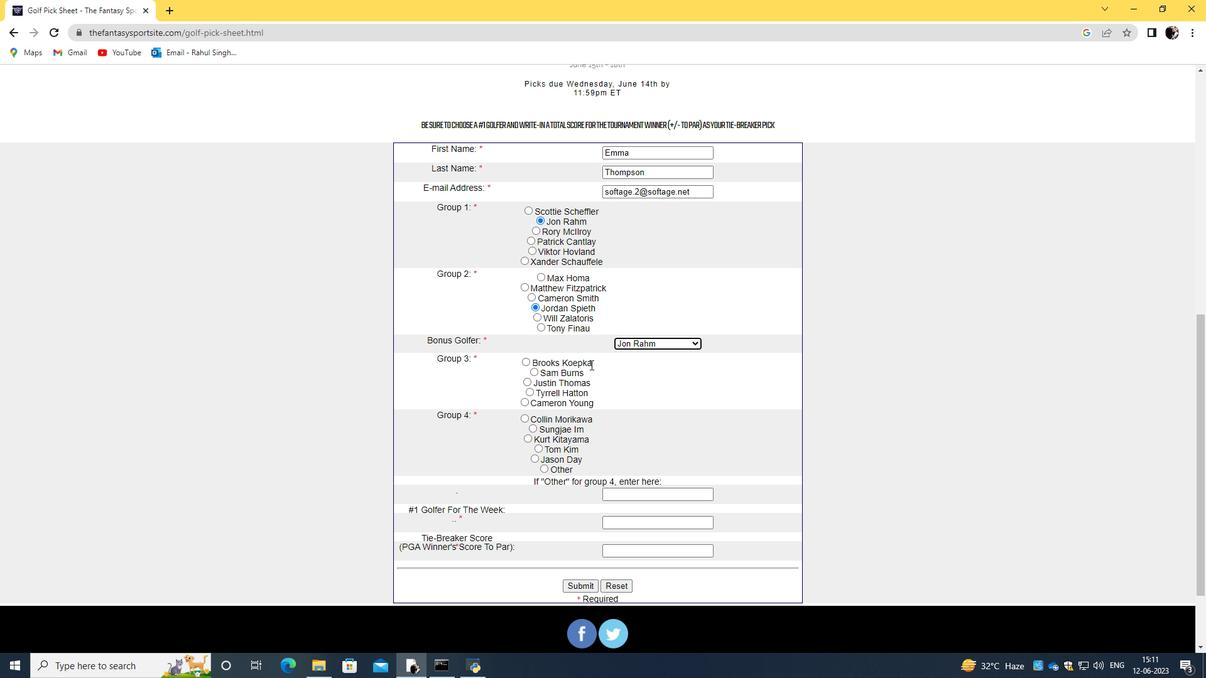 
Action: Mouse scrolled (591, 365) with delta (0, 0)
Screenshot: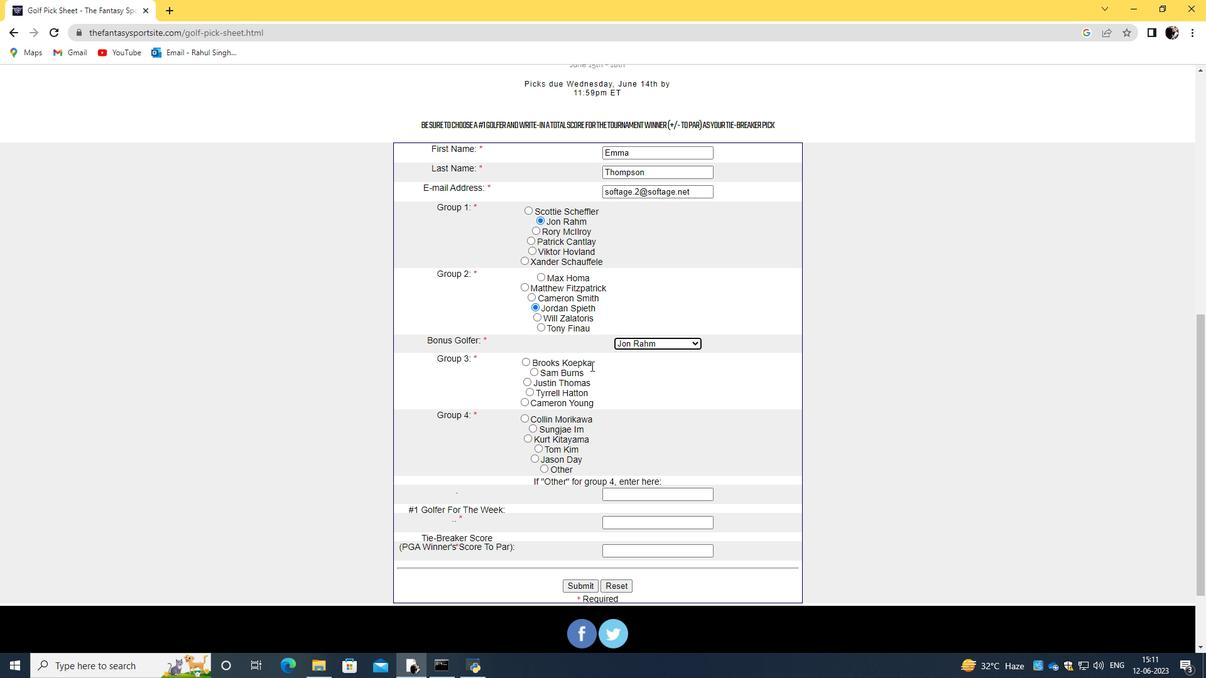 
Action: Mouse moved to (615, 315)
Screenshot: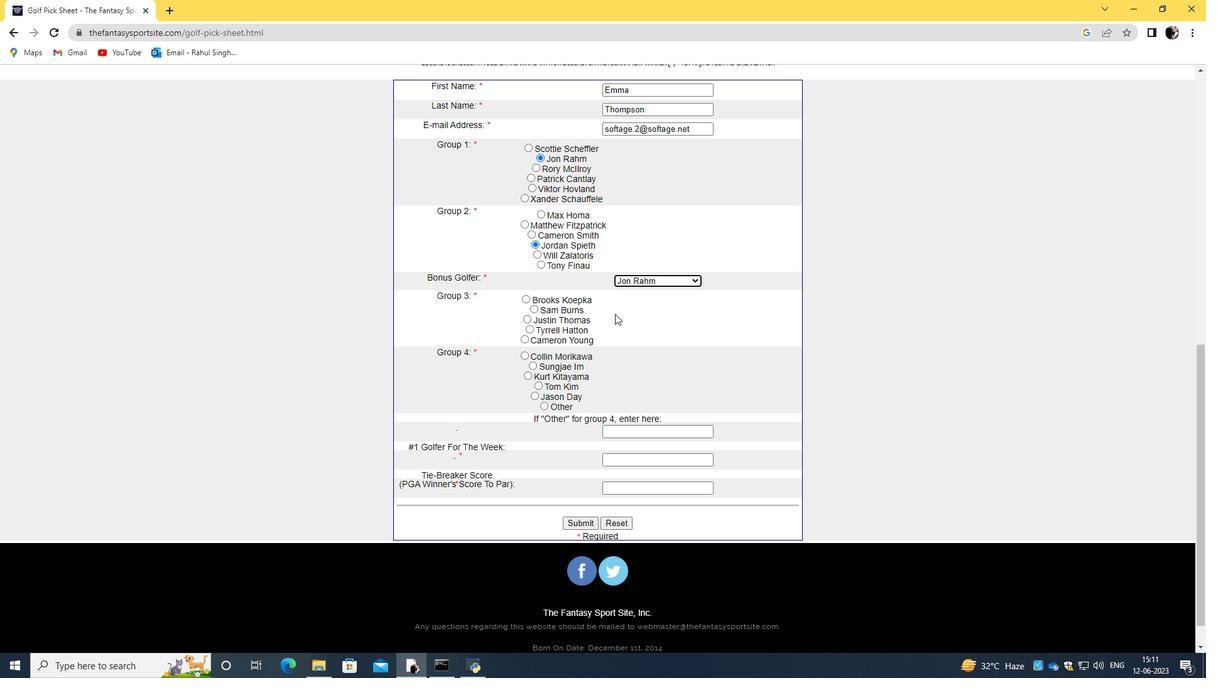
Action: Mouse scrolled (615, 314) with delta (0, 0)
Screenshot: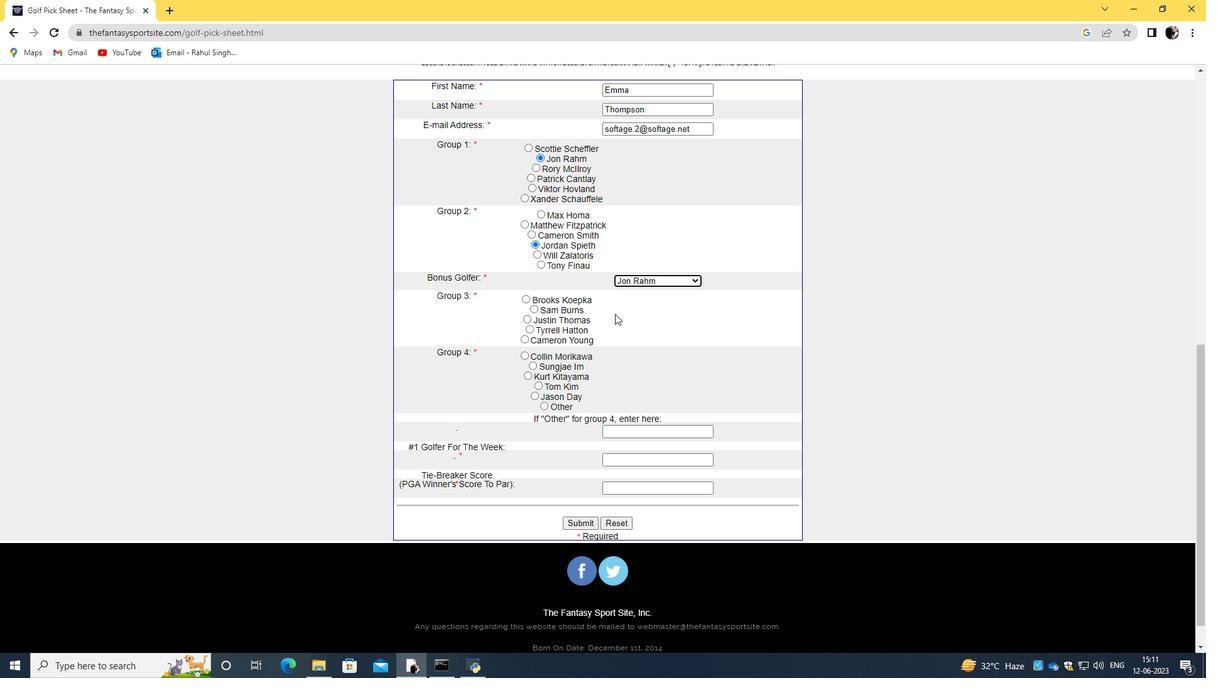 
Action: Mouse moved to (618, 301)
Screenshot: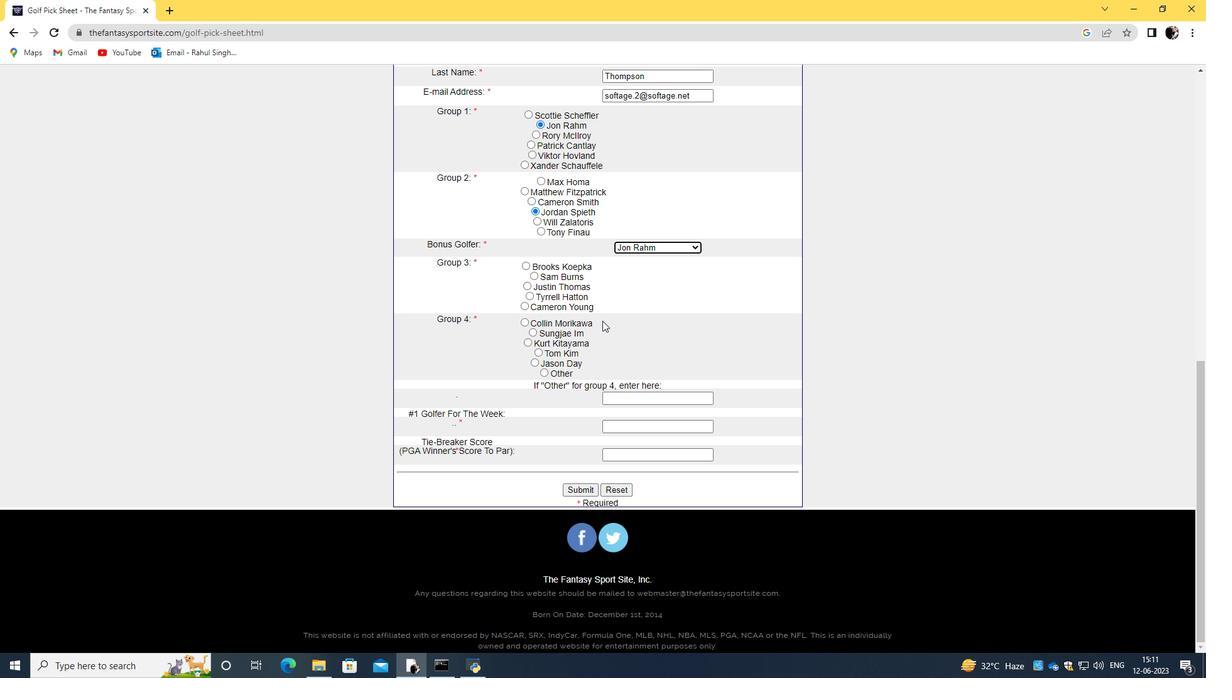 
Action: Mouse scrolled (618, 301) with delta (0, 0)
Screenshot: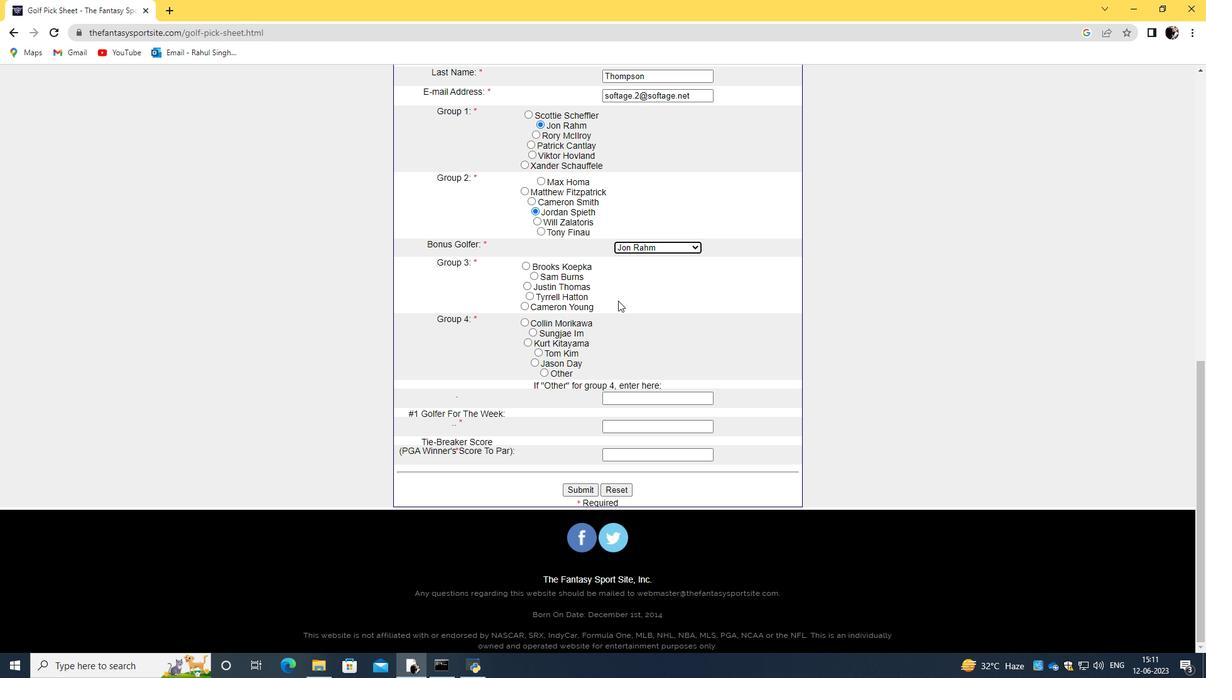 
Action: Mouse moved to (577, 316)
Screenshot: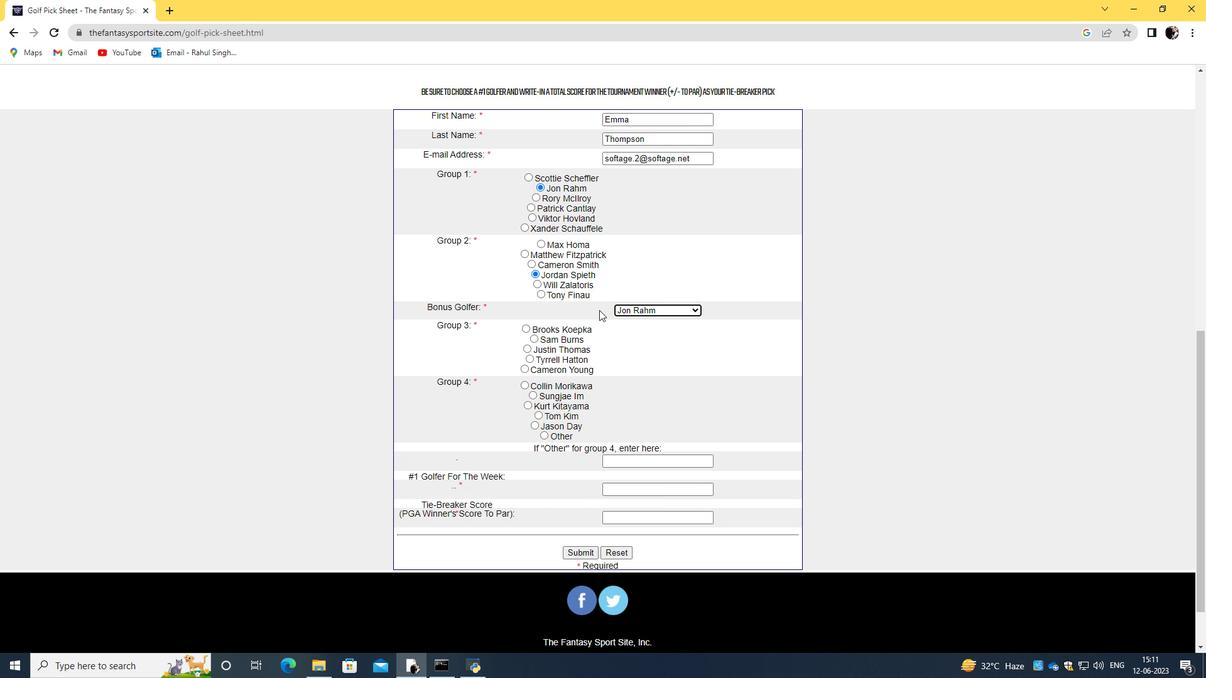 
Action: Mouse scrolled (577, 316) with delta (0, 0)
Screenshot: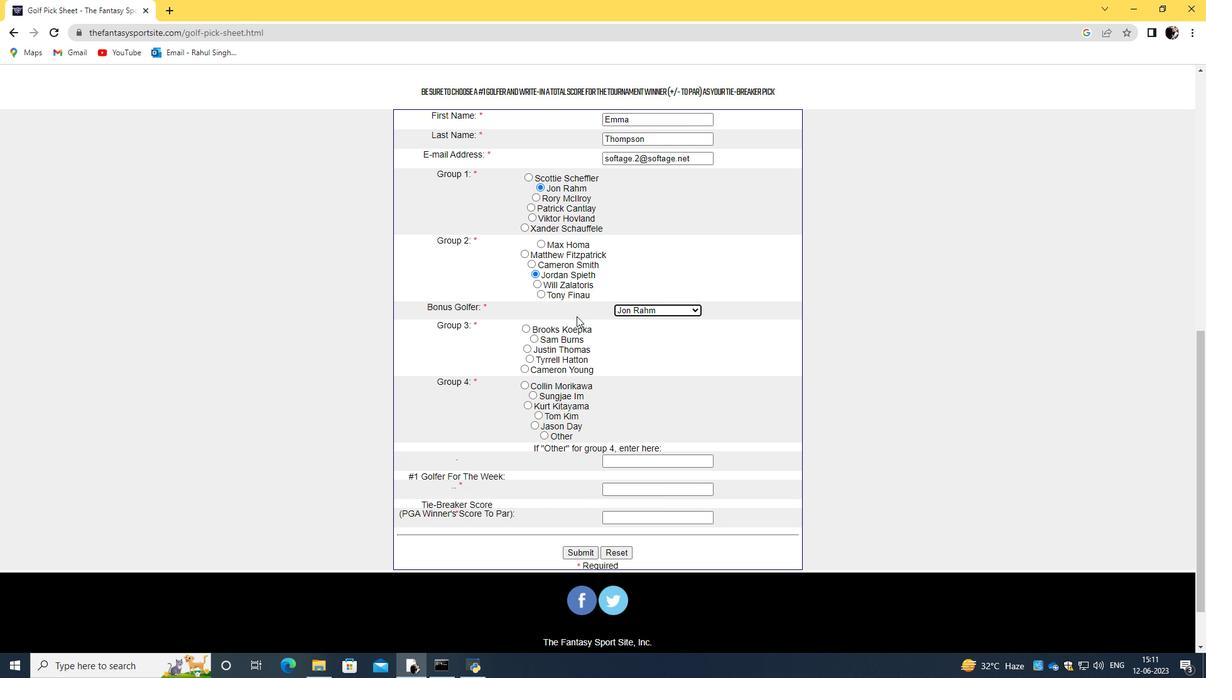 
Action: Mouse moved to (563, 282)
Screenshot: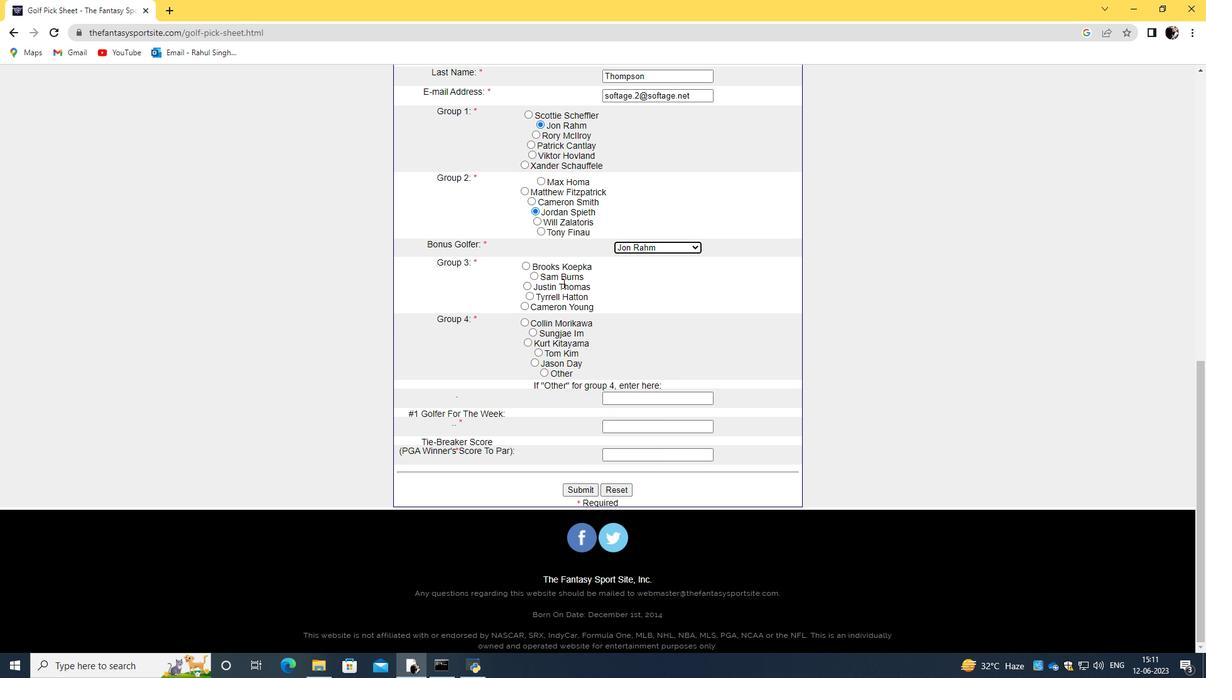 
Action: Mouse scrolled (563, 282) with delta (0, 0)
Screenshot: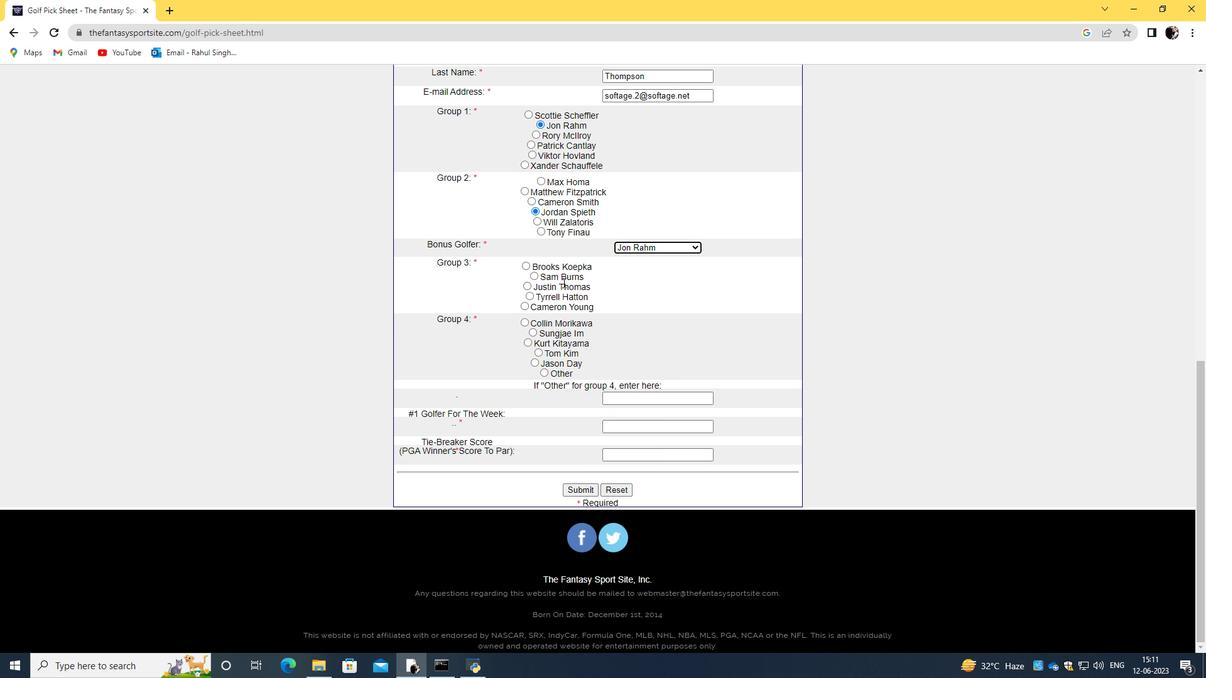 
Action: Mouse moved to (518, 289)
Screenshot: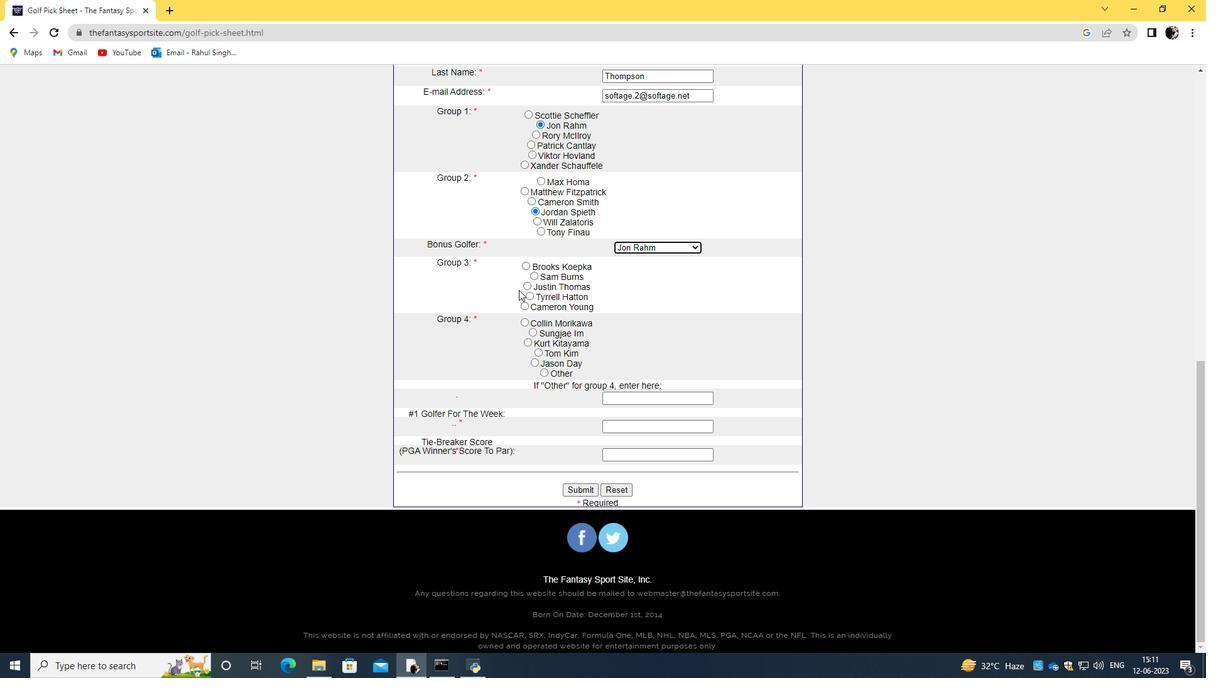 
Action: Mouse scrolled (518, 290) with delta (0, 0)
Screenshot: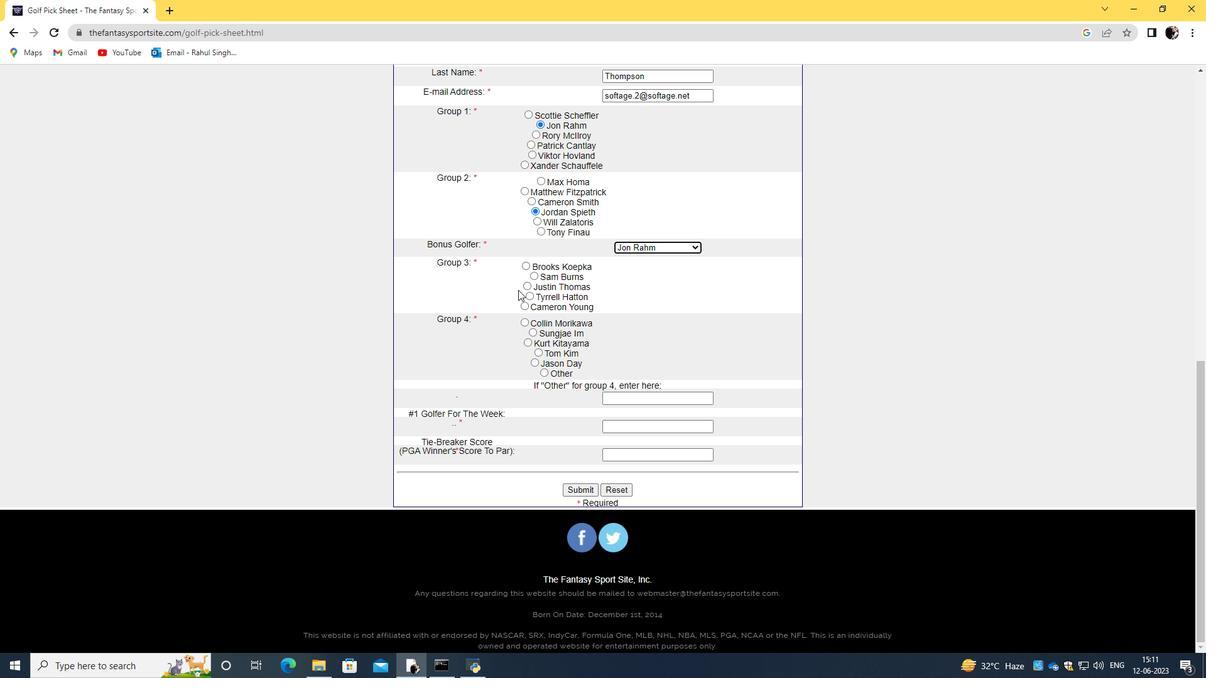 
Action: Mouse moved to (639, 370)
Screenshot: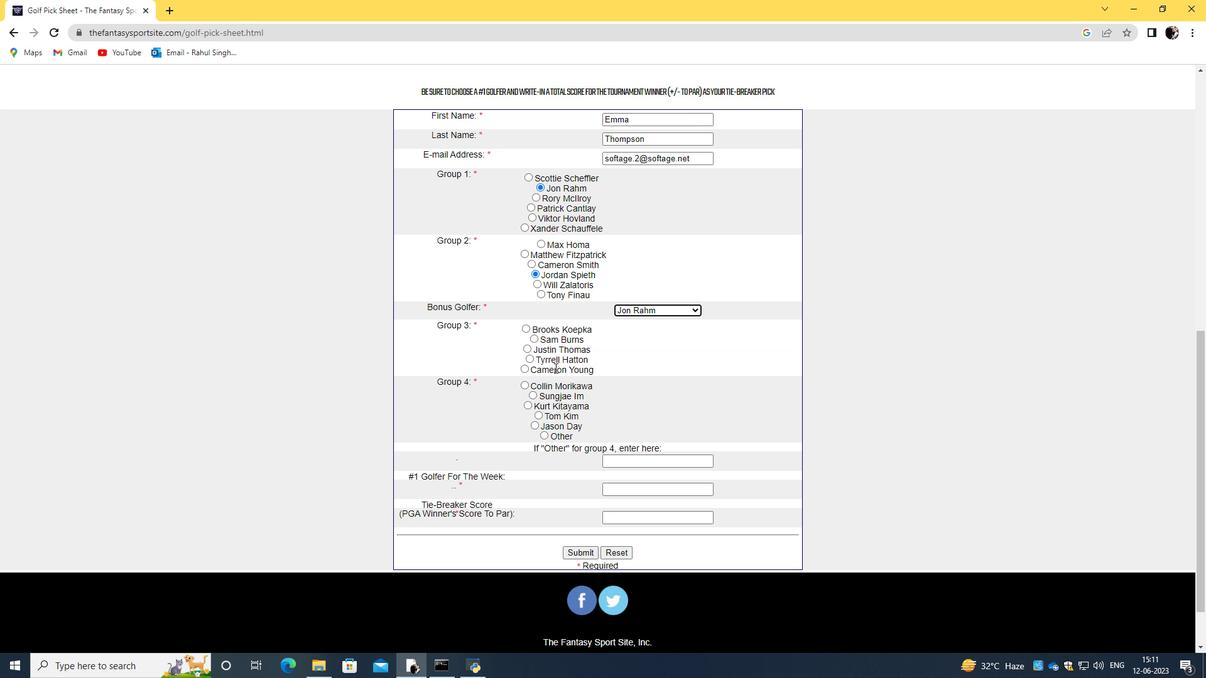 
Action: Mouse scrolled (639, 370) with delta (0, 0)
Screenshot: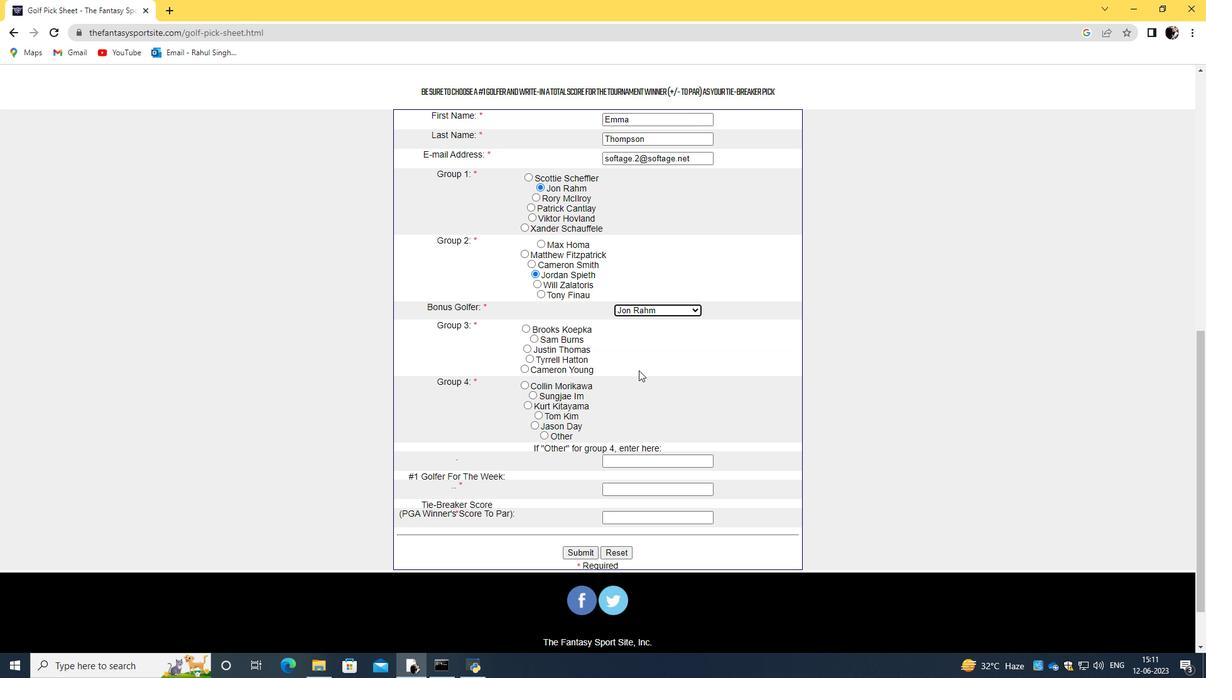 
Action: Mouse moved to (570, 330)
Screenshot: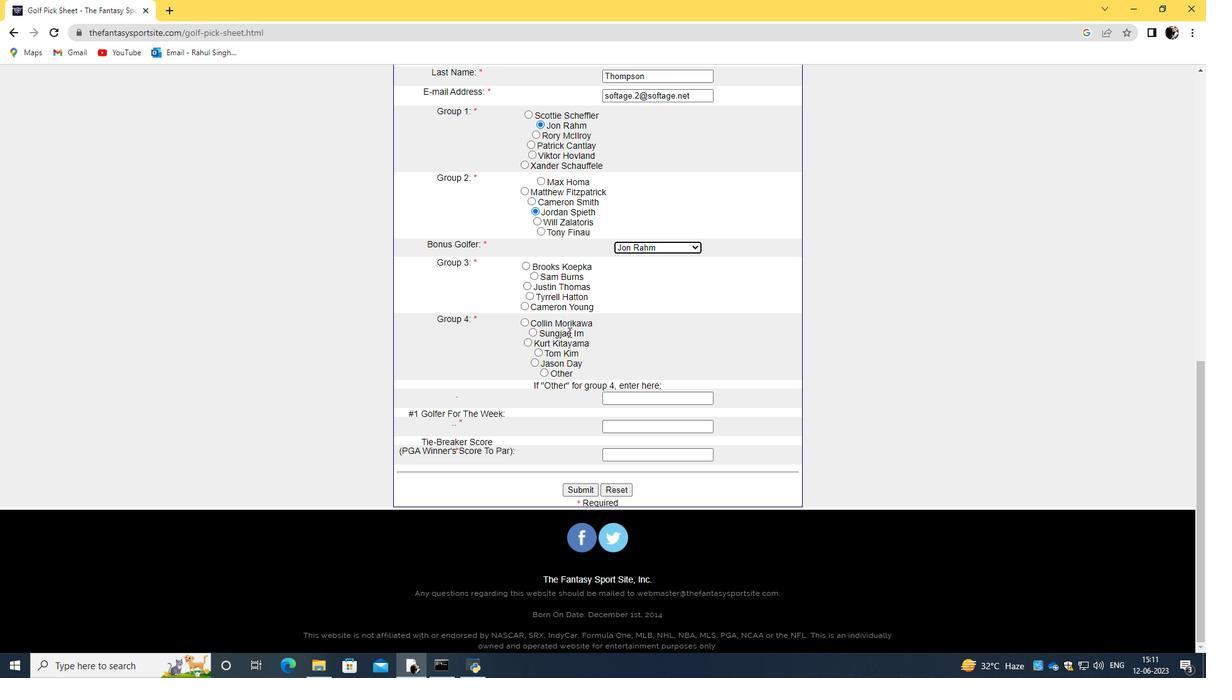 
Action: Mouse scrolled (570, 329) with delta (0, 0)
Screenshot: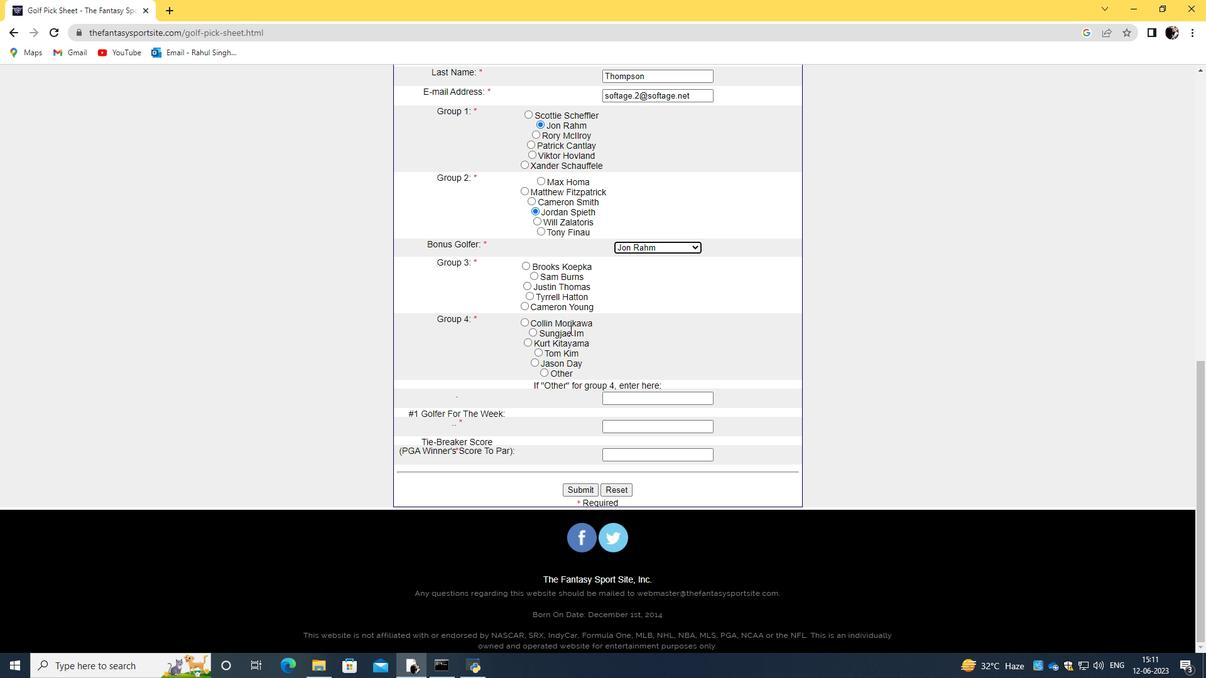 
Action: Mouse moved to (632, 404)
Screenshot: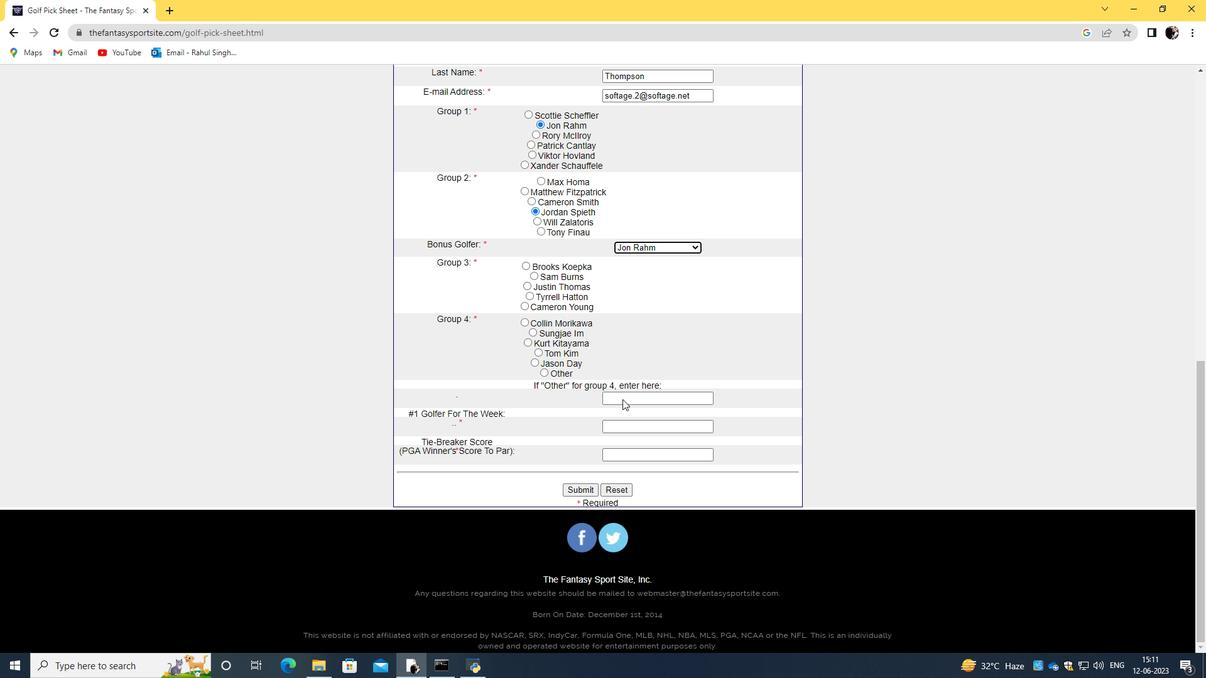 
Action: Mouse pressed left at (632, 404)
Screenshot: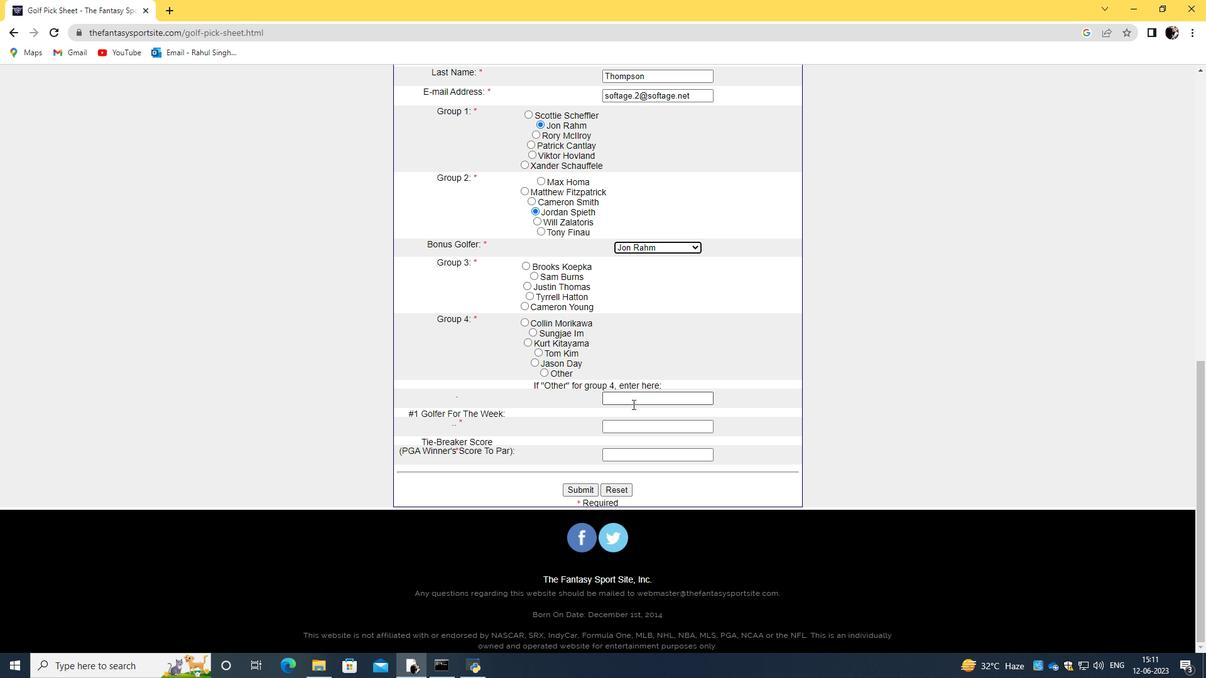 
Action: Mouse moved to (634, 403)
Screenshot: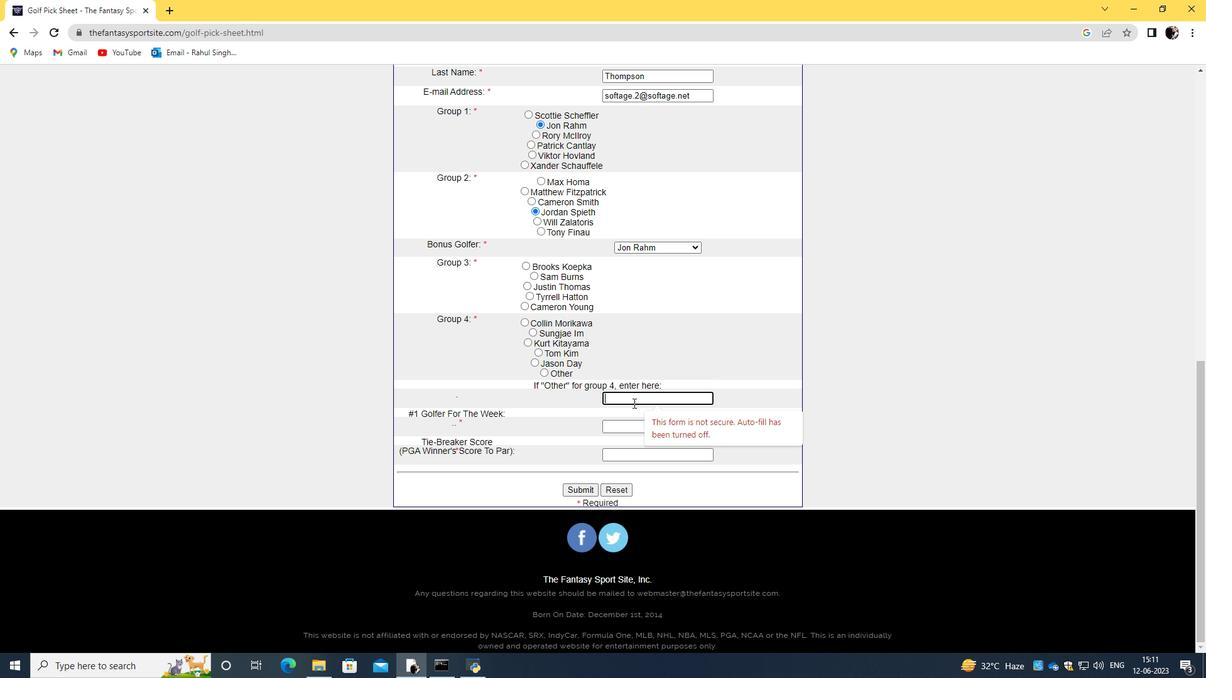
Action: Key pressed <Key.caps_lock>H<Key.caps_lock>ideki<Key.space><Key.caps_lock>M<Key.caps_lock>atsuyama
Screenshot: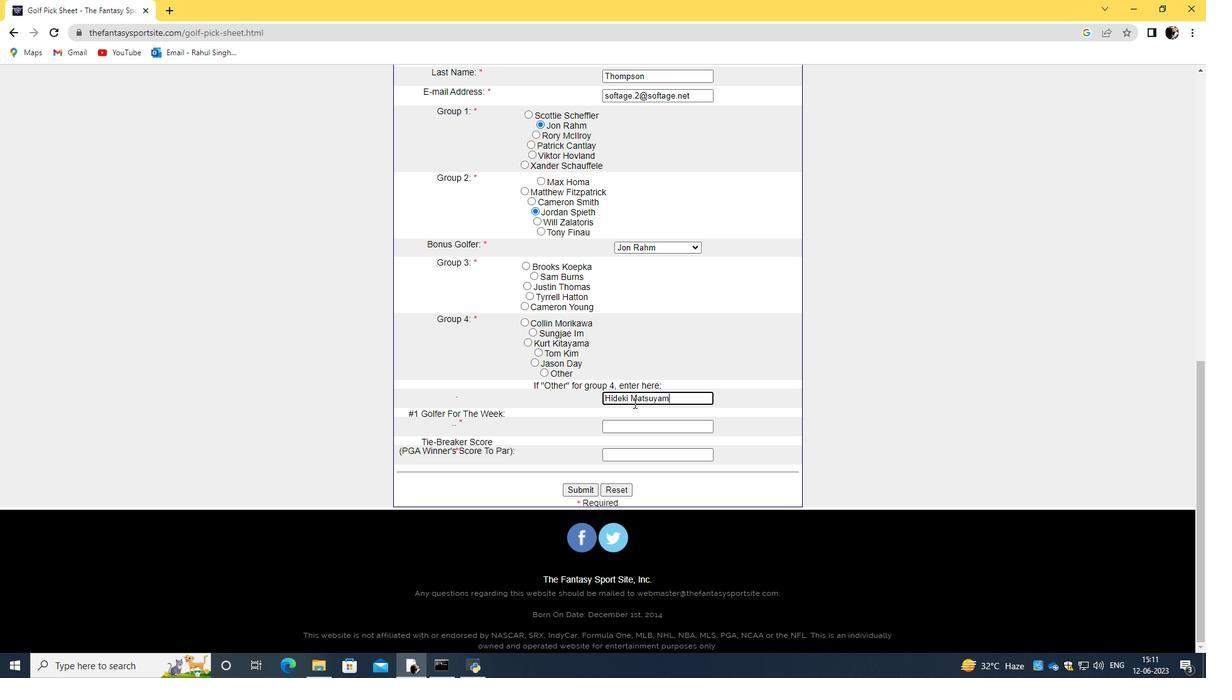 
Action: Mouse moved to (631, 426)
Screenshot: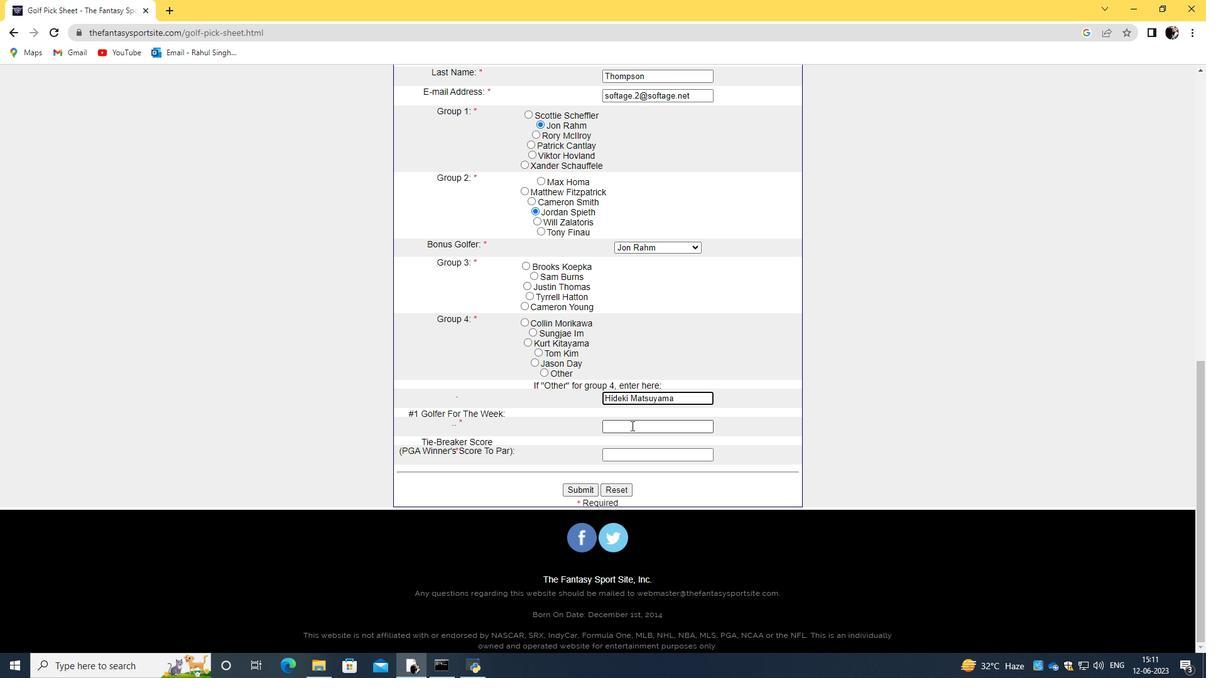 
Action: Mouse pressed left at (631, 426)
Screenshot: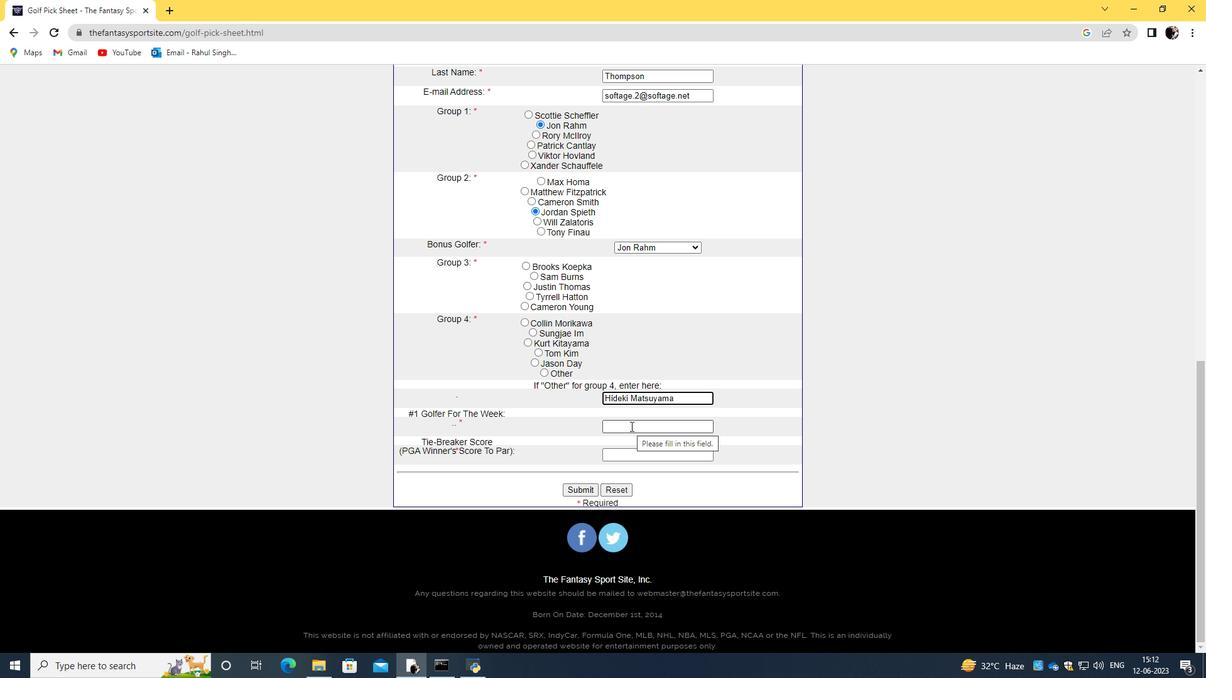 
Action: Key pressed <Key.caps_lock>S<Key.caps_lock>ungjae<Key.tab><Key.caps_lock>1
Screenshot: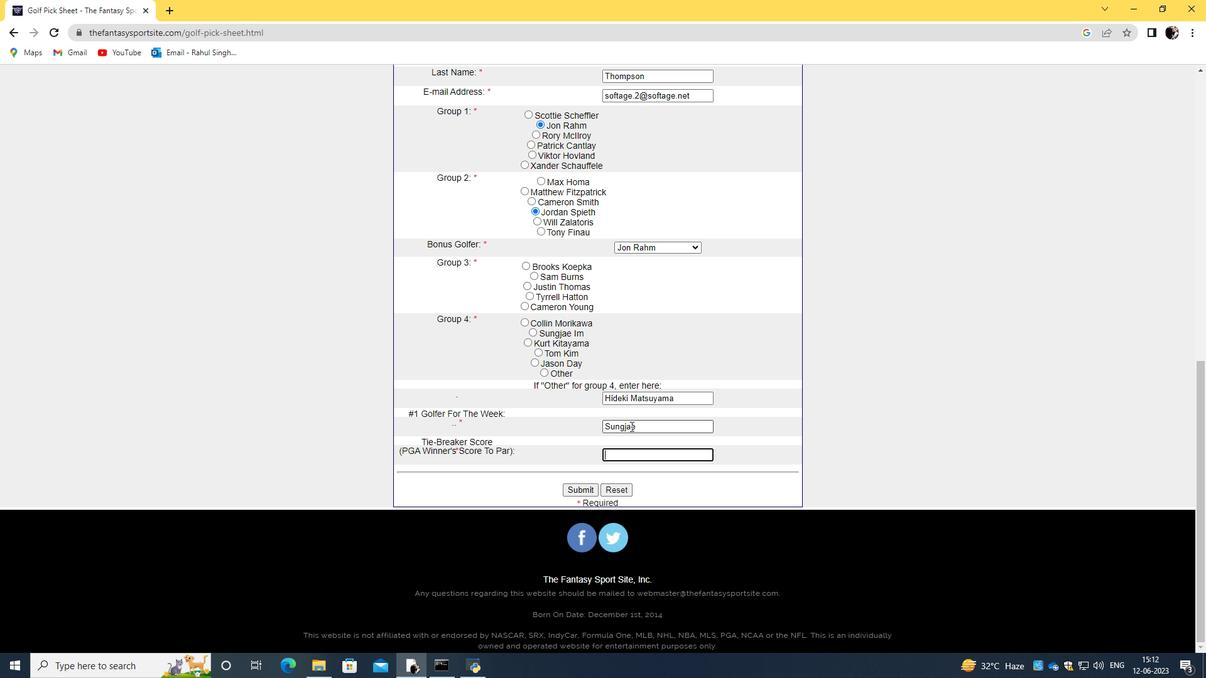 
Action: Mouse moved to (577, 332)
Screenshot: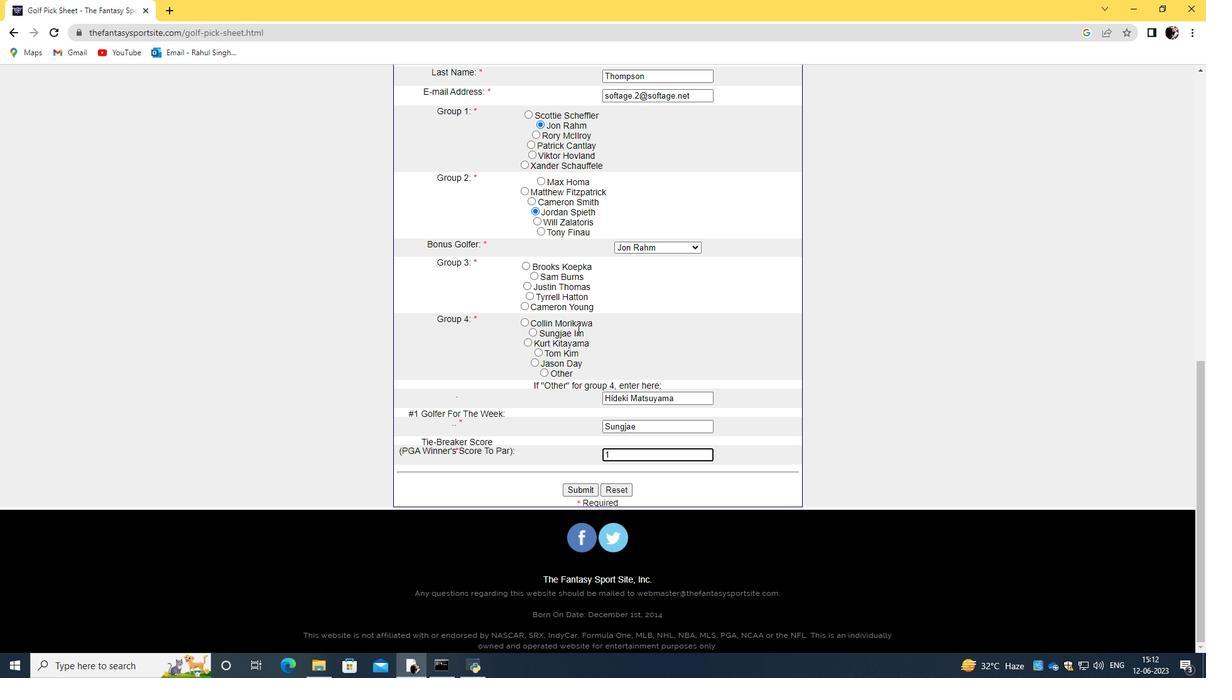 
Action: Mouse scrolled (577, 333) with delta (0, 0)
Screenshot: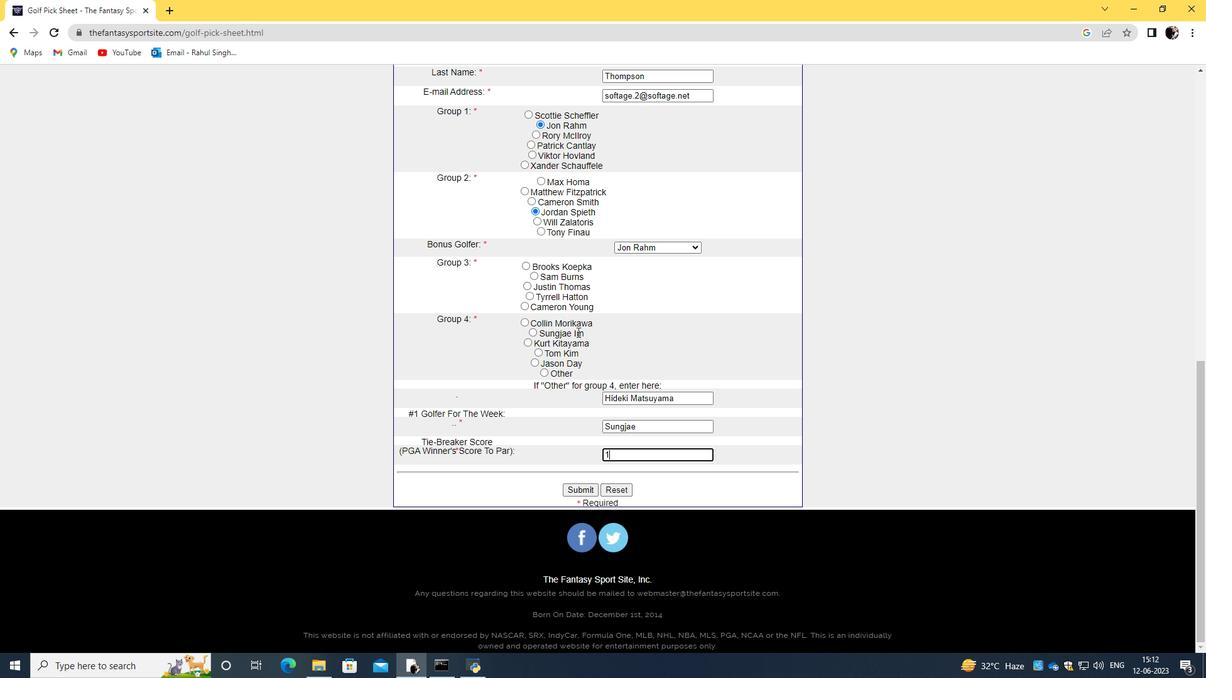
Action: Mouse moved to (528, 350)
Screenshot: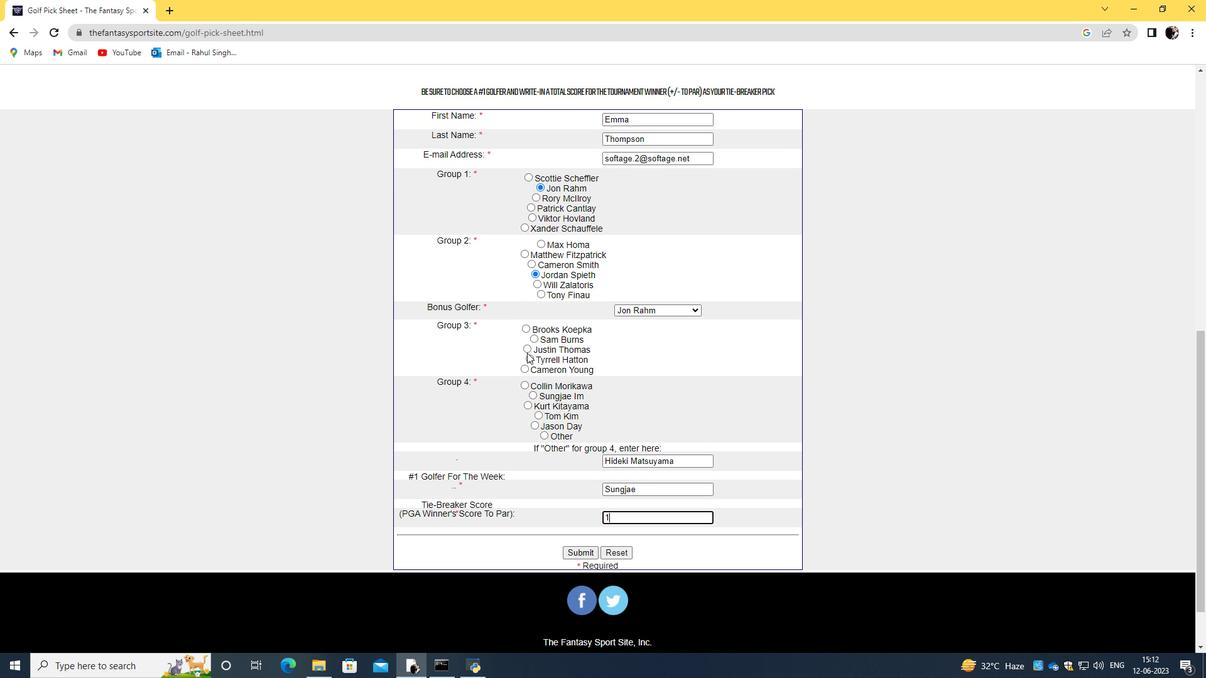 
Action: Mouse pressed left at (528, 350)
Screenshot: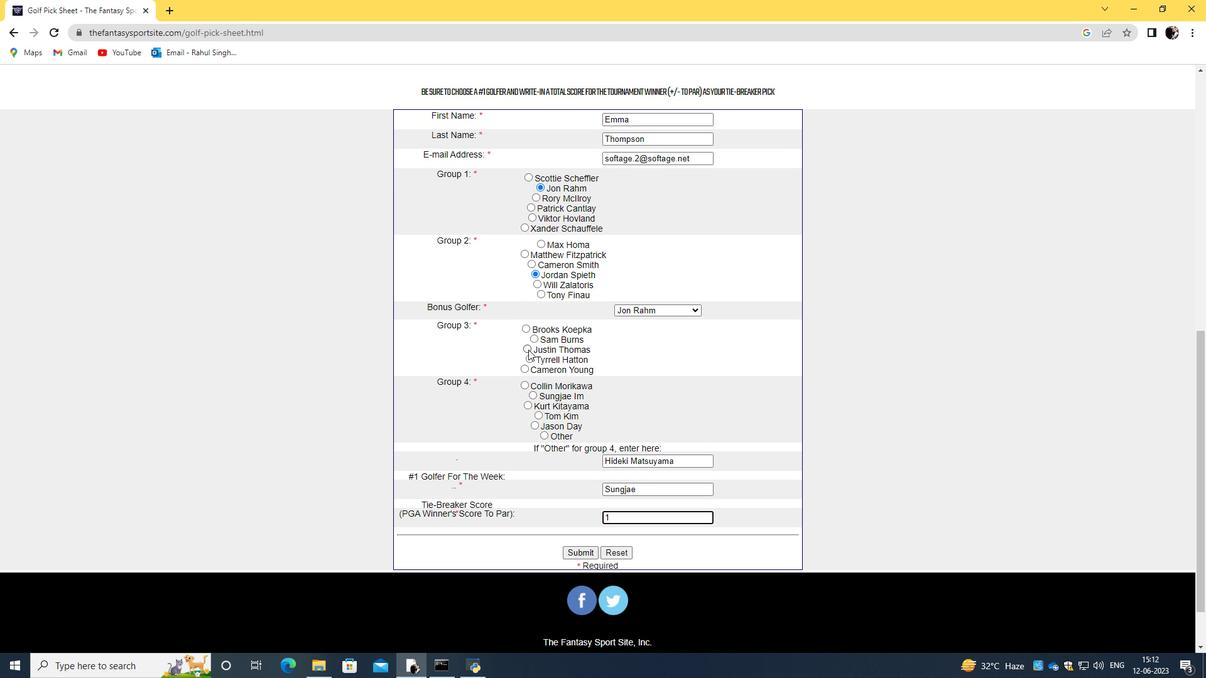 
Action: Mouse moved to (588, 553)
Screenshot: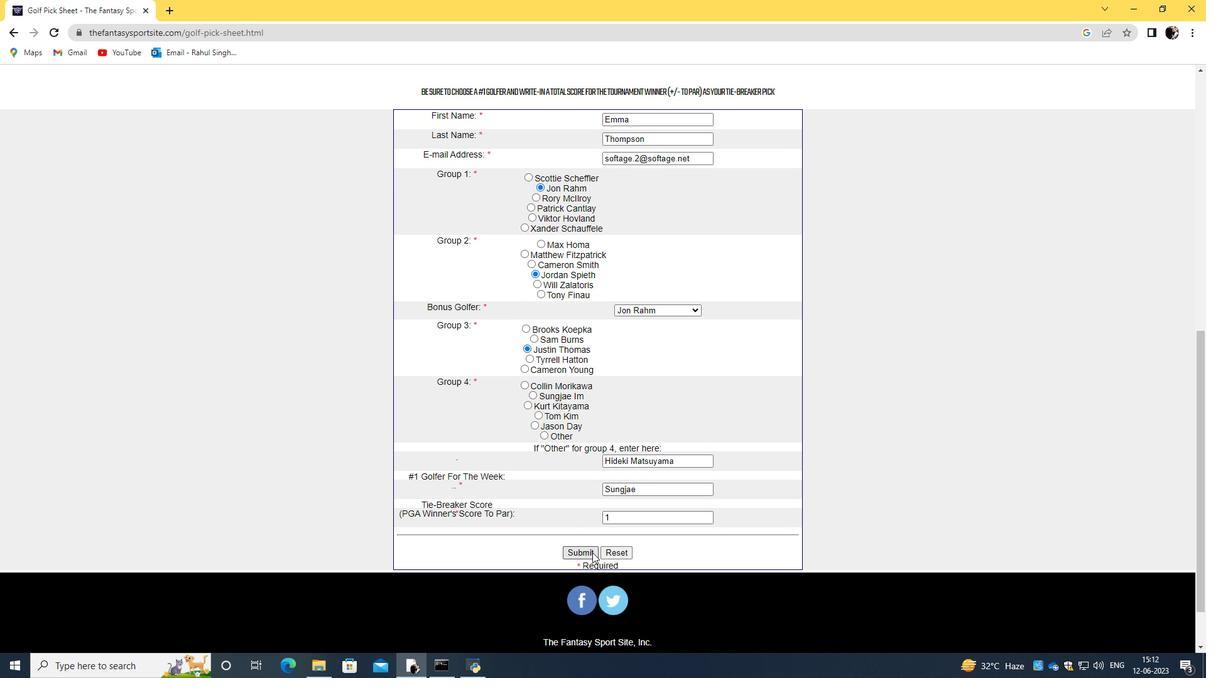 
Action: Mouse pressed left at (588, 553)
Screenshot: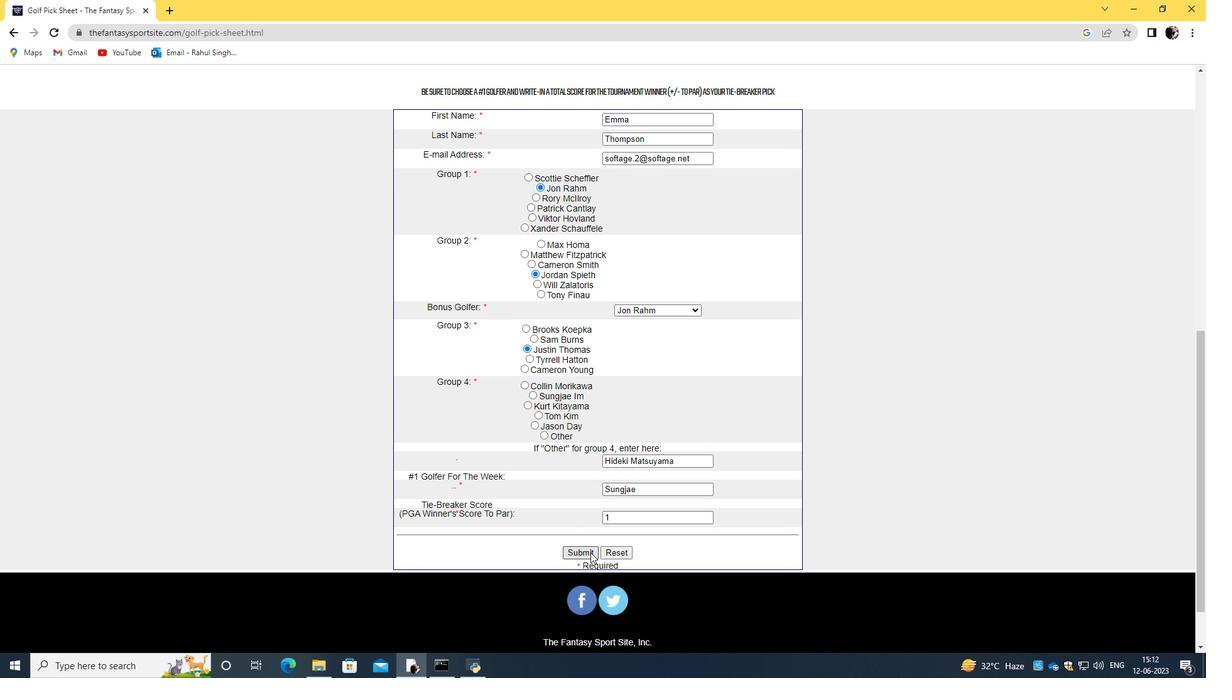 
Action: Mouse moved to (643, 373)
Screenshot: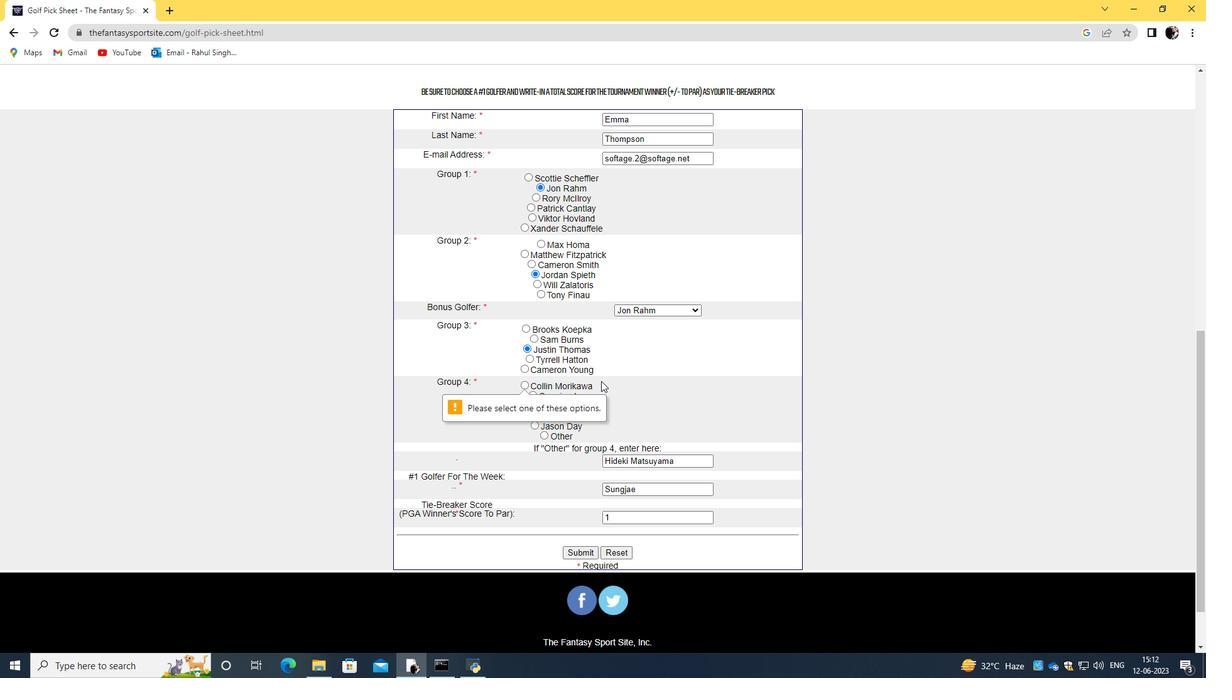 
Action: Mouse pressed left at (643, 373)
Screenshot: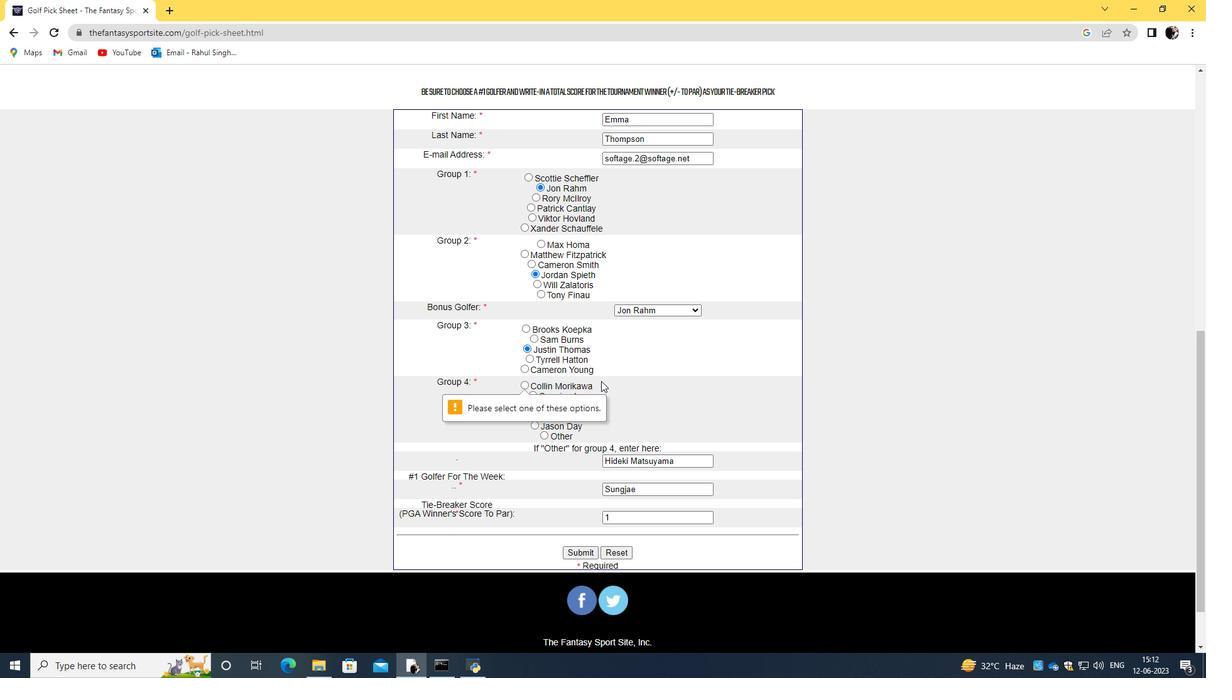 
Action: Mouse moved to (675, 462)
Screenshot: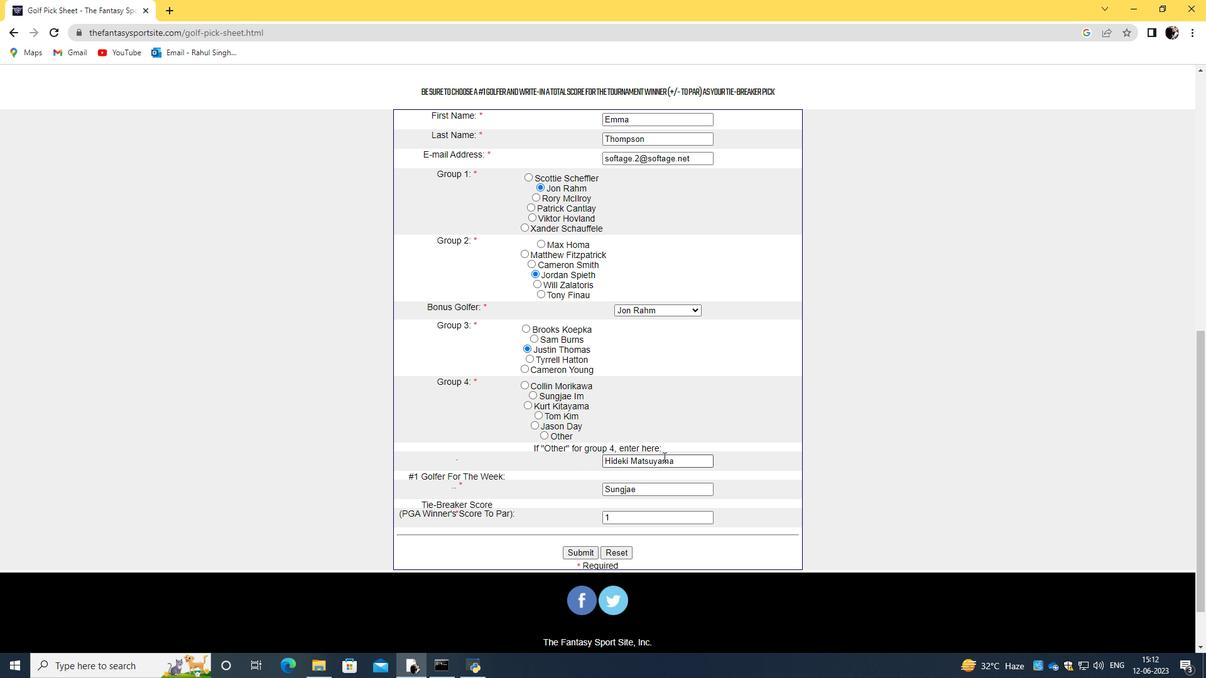 
Action: Mouse pressed left at (675, 462)
Screenshot: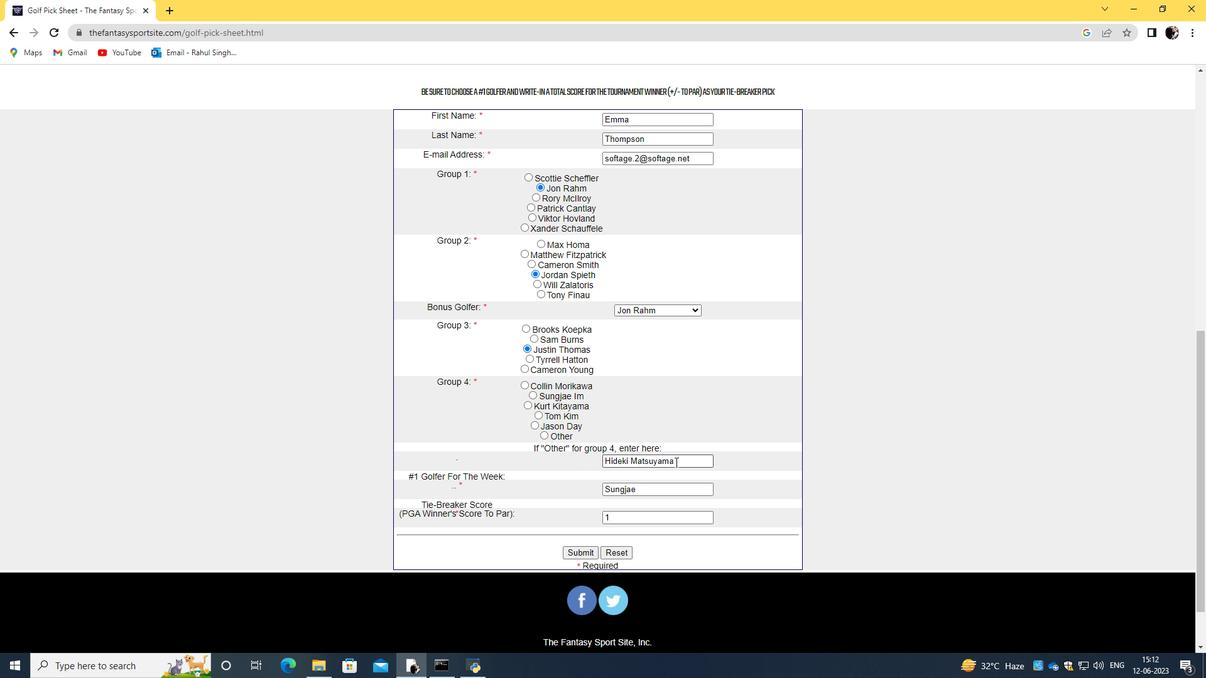
Action: Mouse moved to (546, 436)
Screenshot: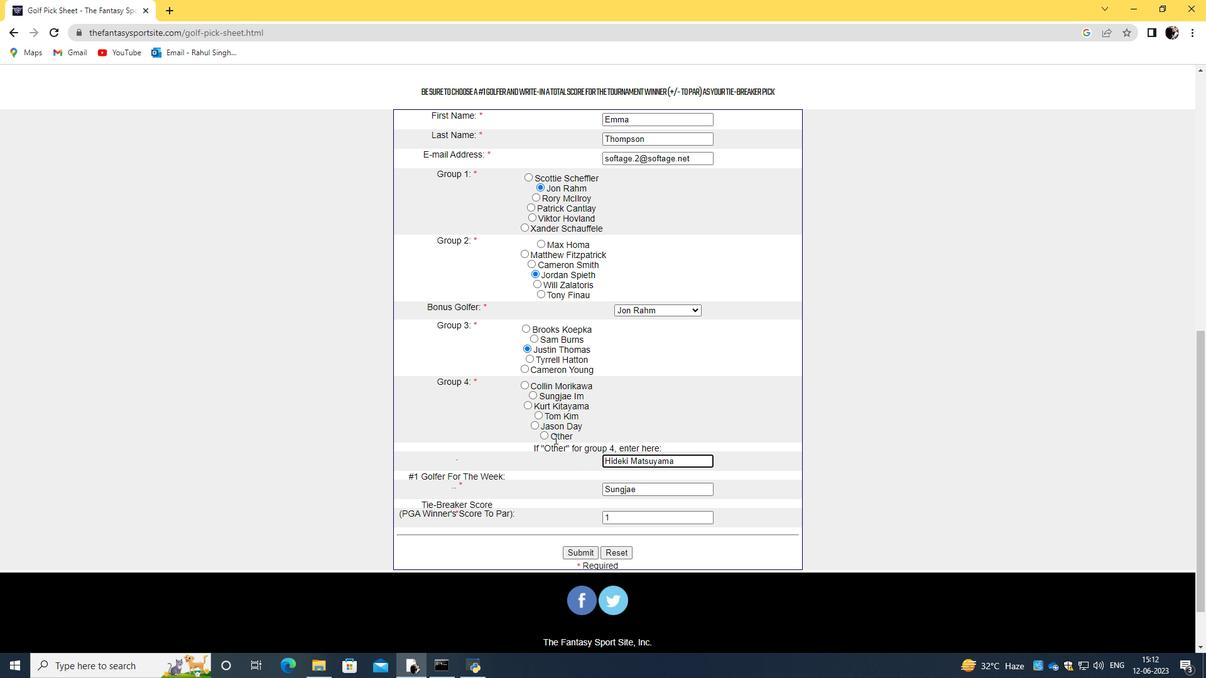 
Action: Mouse pressed left at (546, 436)
Screenshot: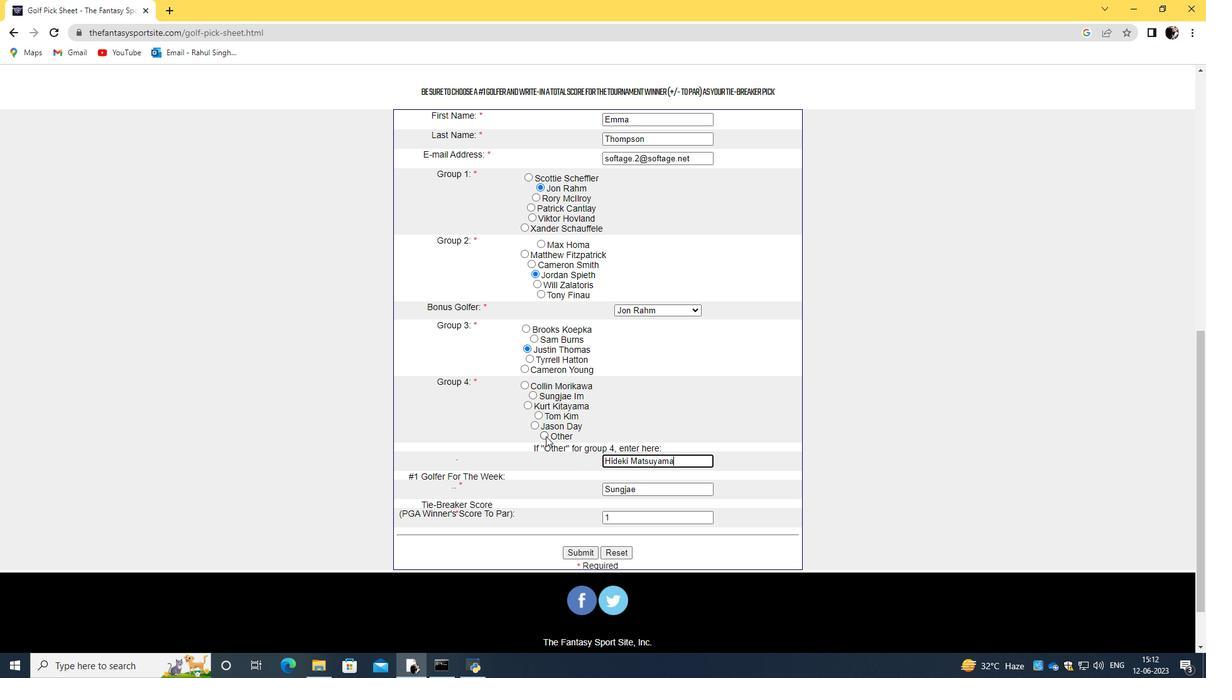 
Action: Mouse moved to (592, 551)
Screenshot: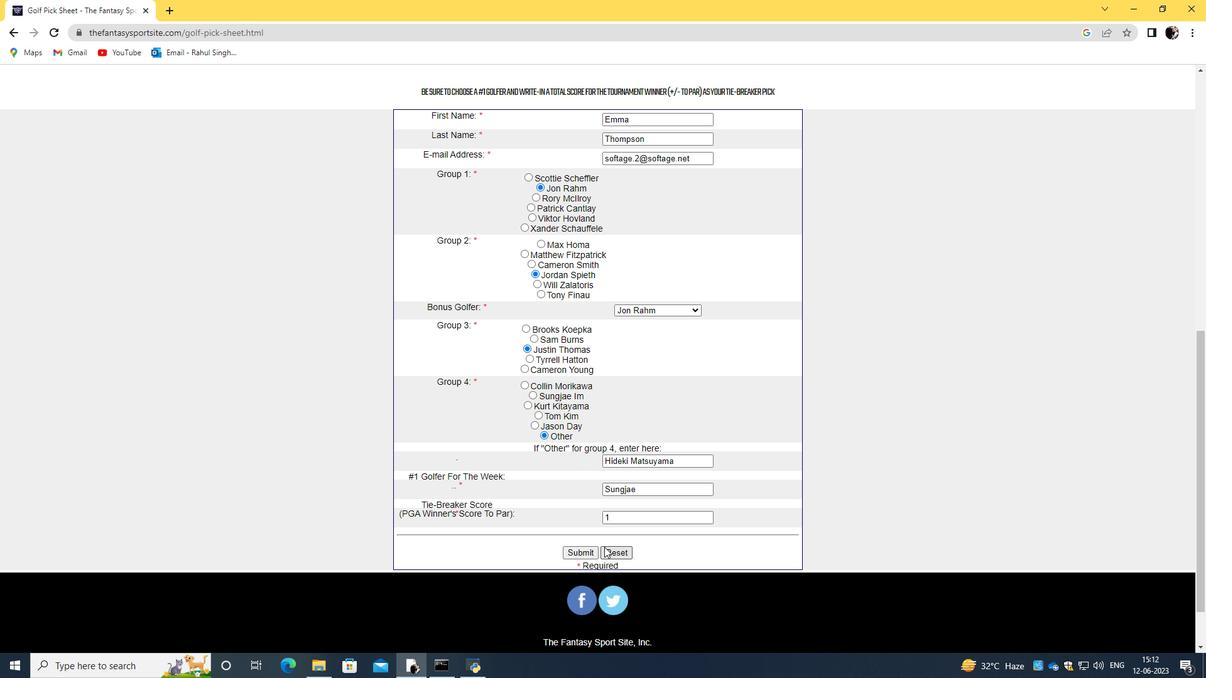 
Action: Mouse pressed left at (592, 551)
Screenshot: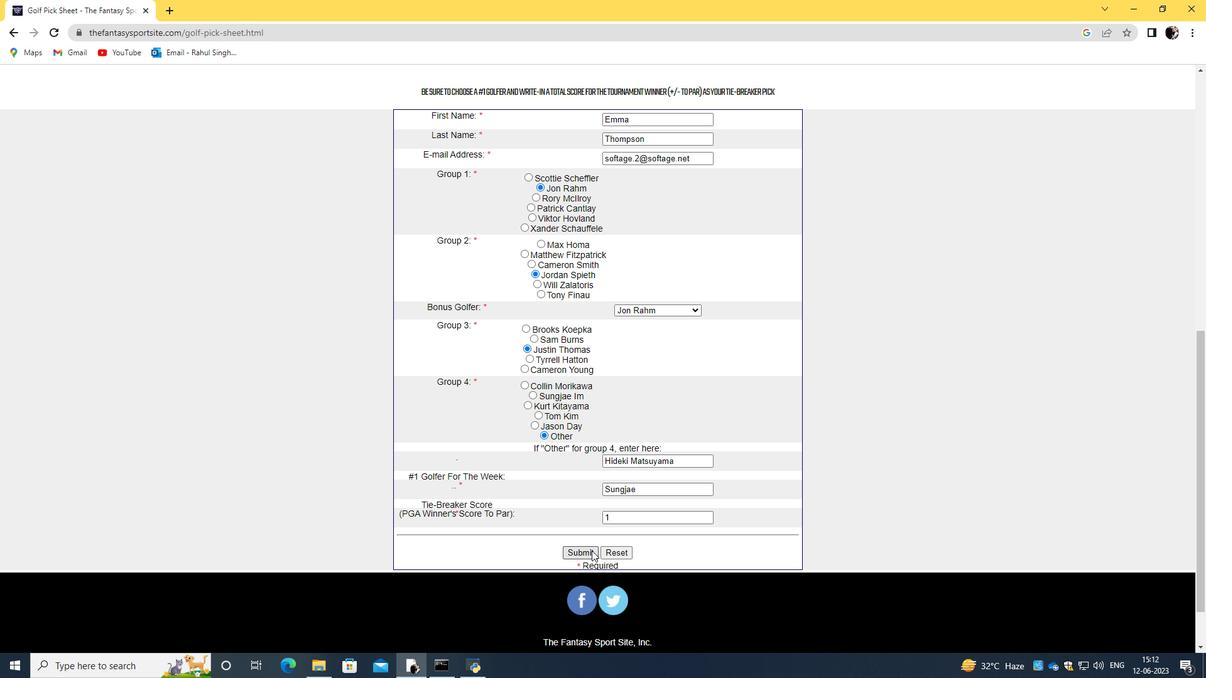 
Action: Mouse moved to (646, 406)
Screenshot: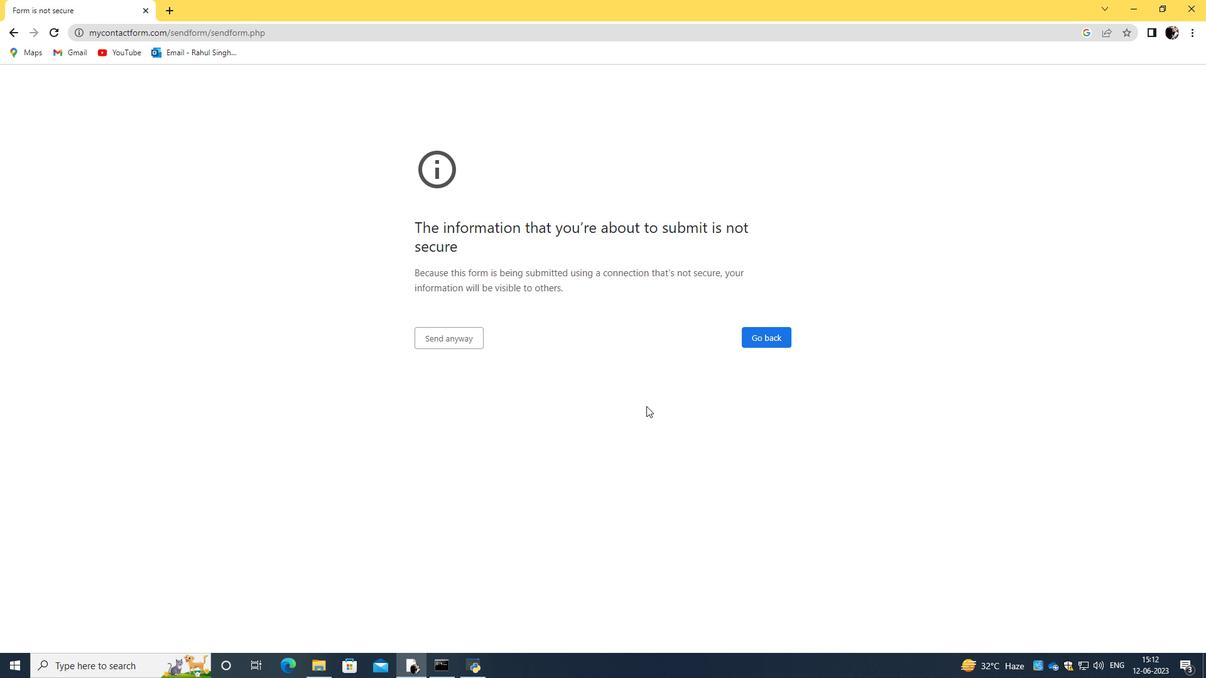 
